 Task: Check the percentage active listings of natural gas utilities in the last 1 year.
Action: Mouse moved to (1004, 226)
Screenshot: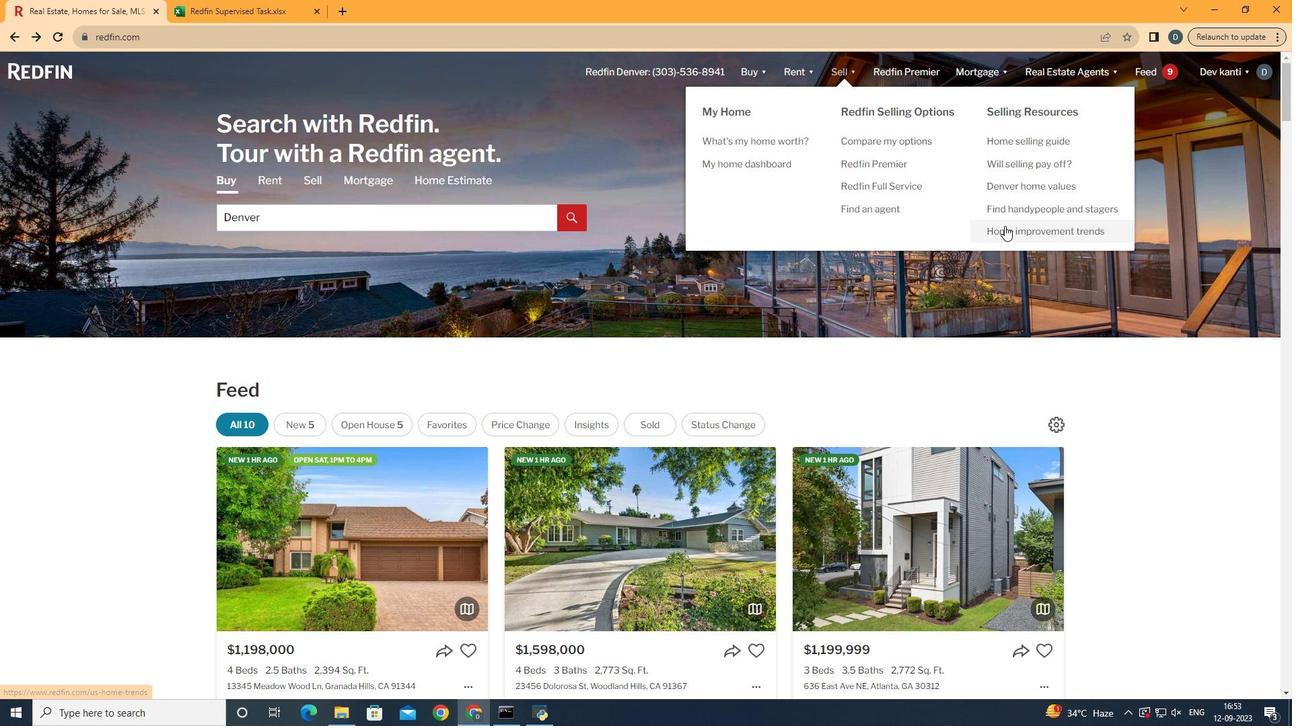 
Action: Mouse pressed left at (1004, 226)
Screenshot: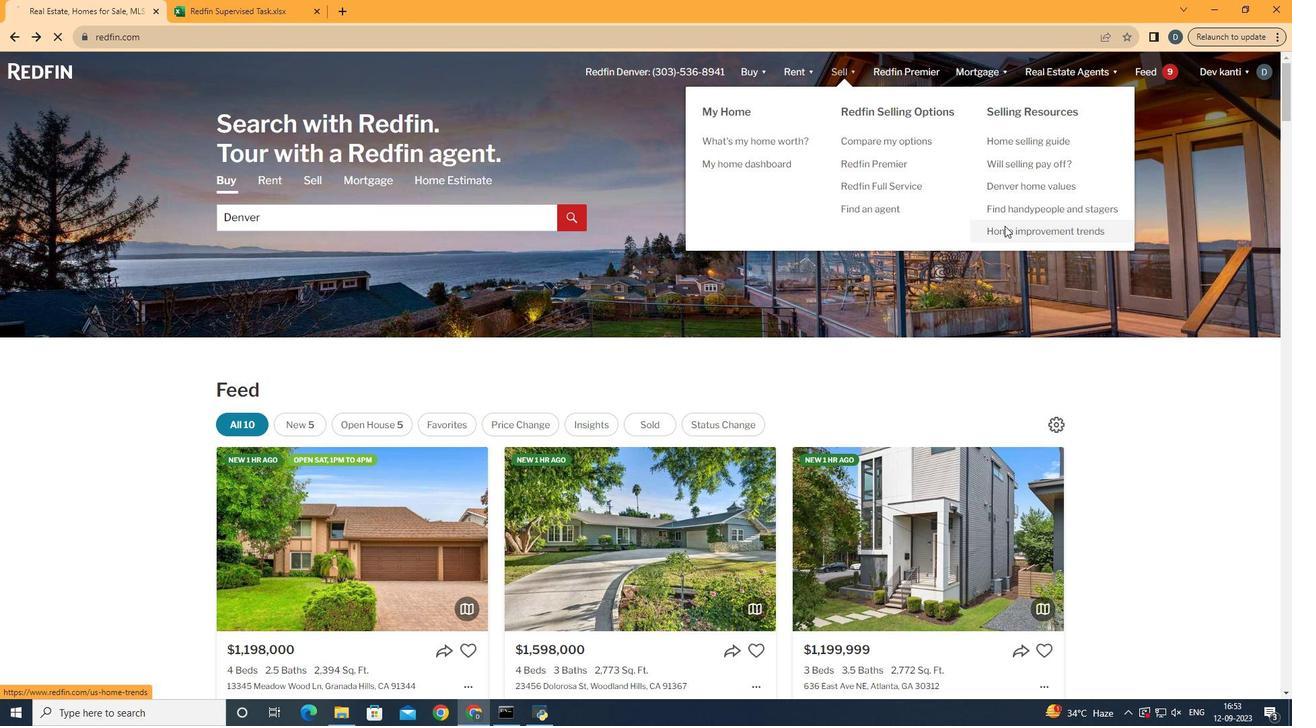 
Action: Mouse moved to (335, 263)
Screenshot: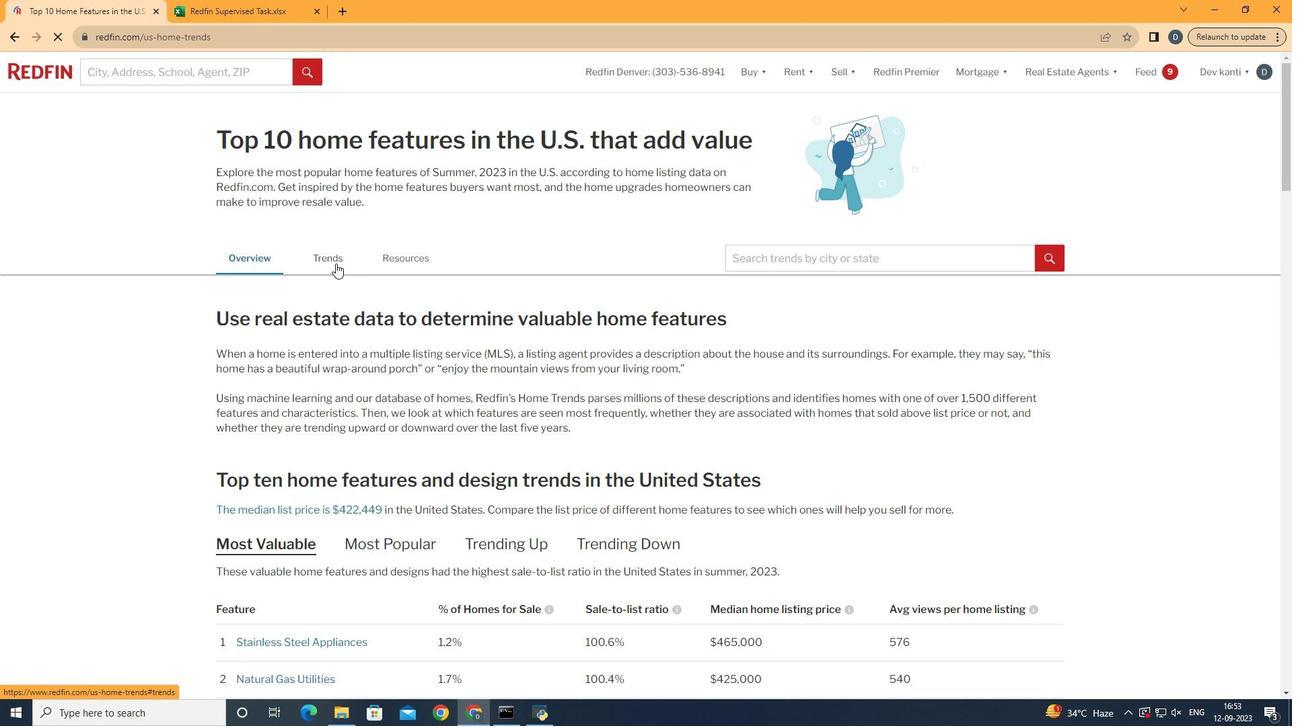 
Action: Mouse pressed left at (335, 263)
Screenshot: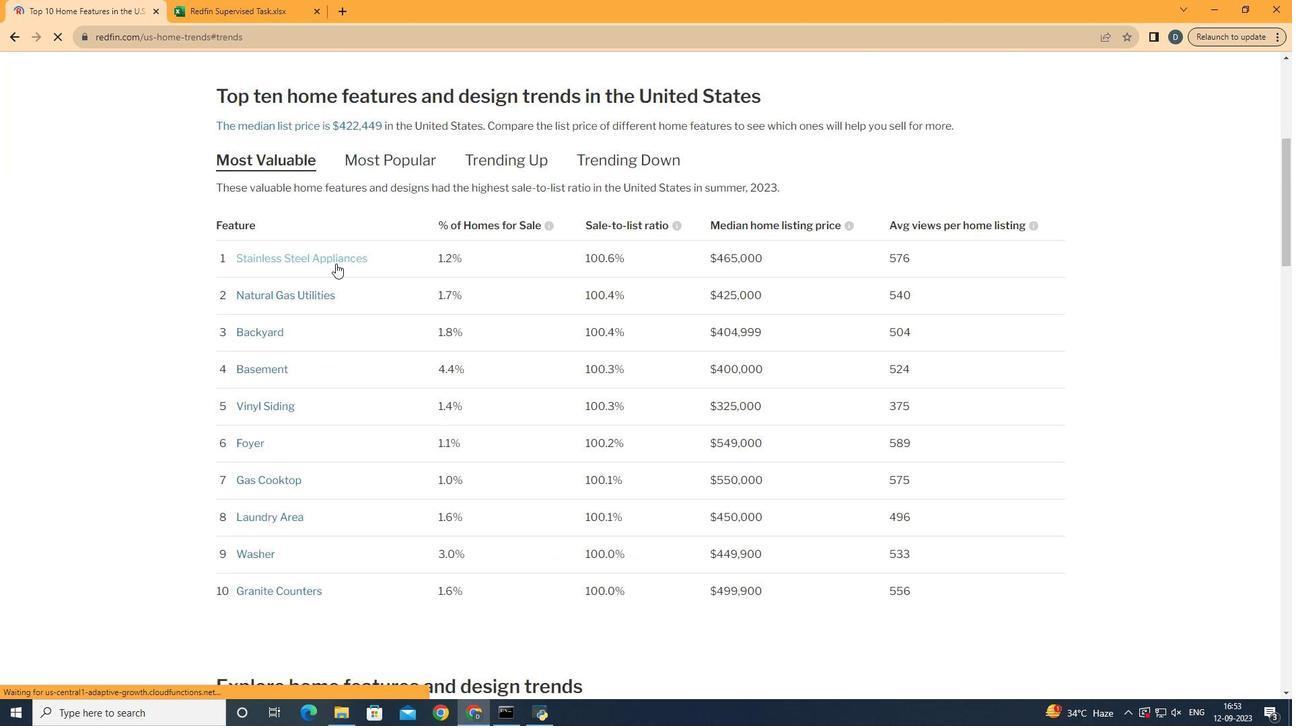 
Action: Mouse moved to (422, 391)
Screenshot: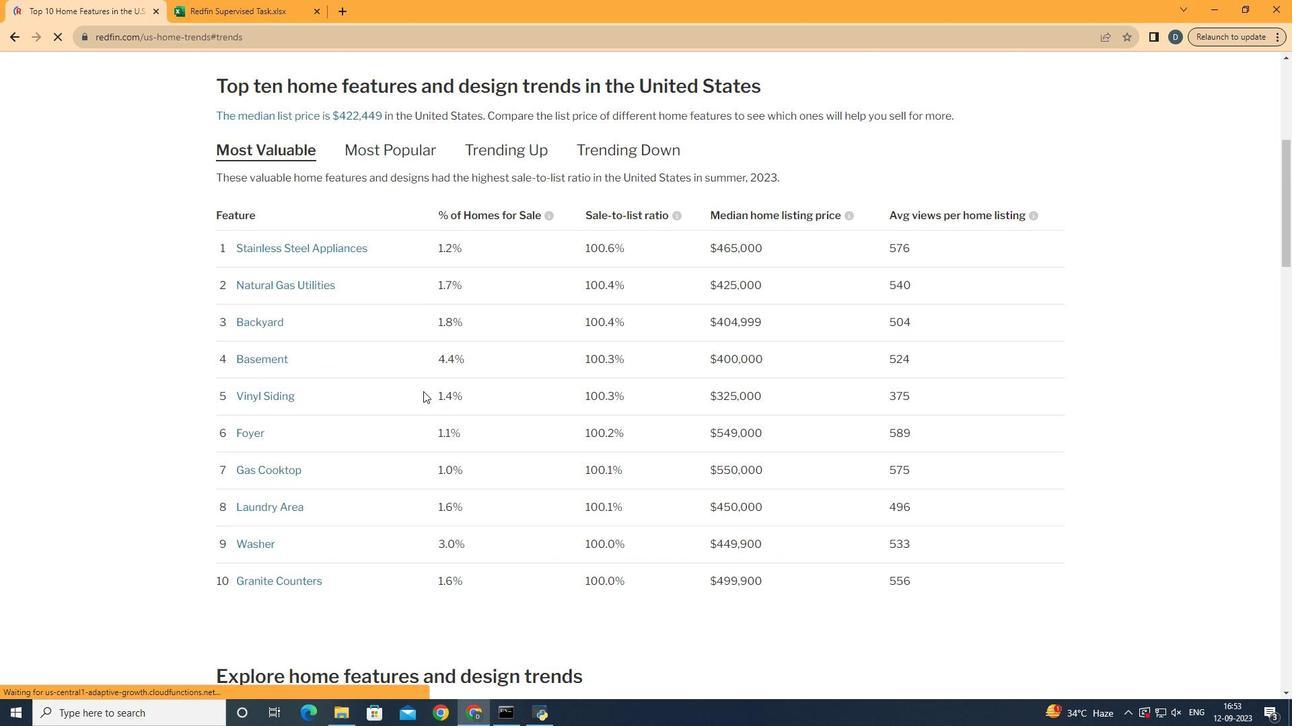 
Action: Mouse scrolled (422, 391) with delta (0, 0)
Screenshot: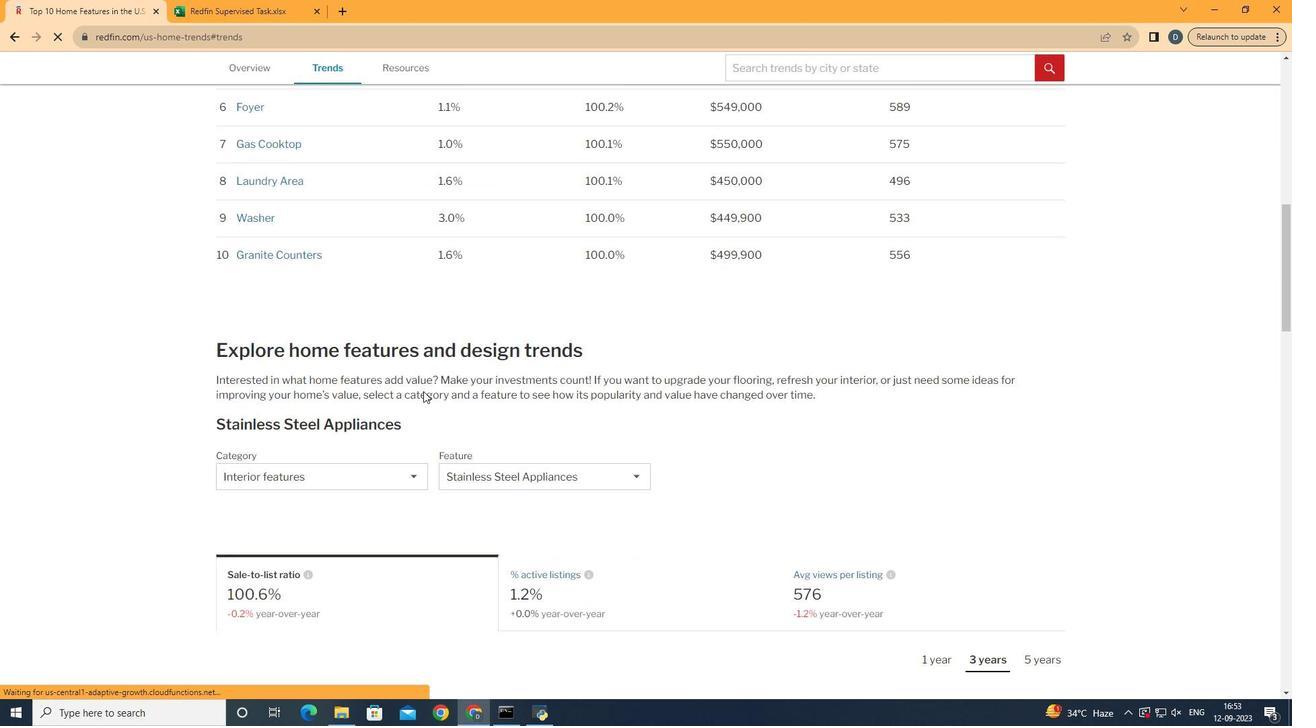 
Action: Mouse scrolled (422, 391) with delta (0, 0)
Screenshot: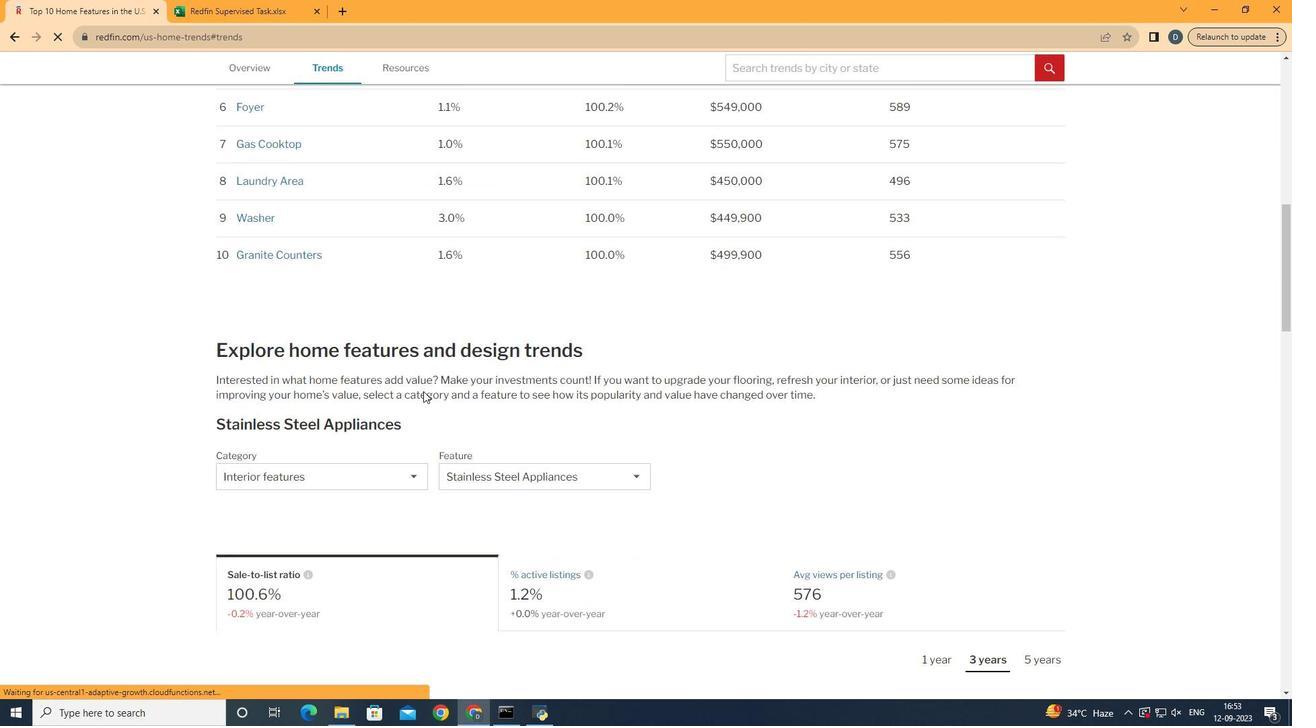 
Action: Mouse scrolled (422, 391) with delta (0, 0)
Screenshot: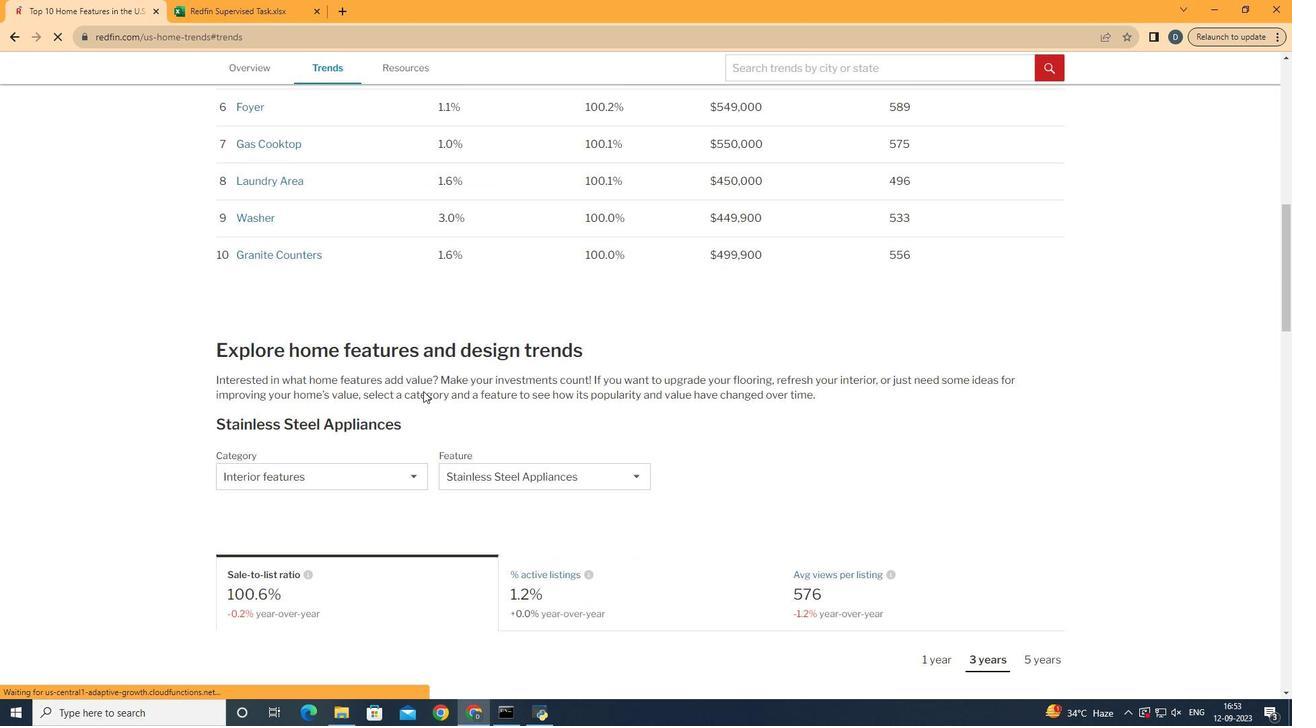 
Action: Mouse scrolled (422, 391) with delta (0, 0)
Screenshot: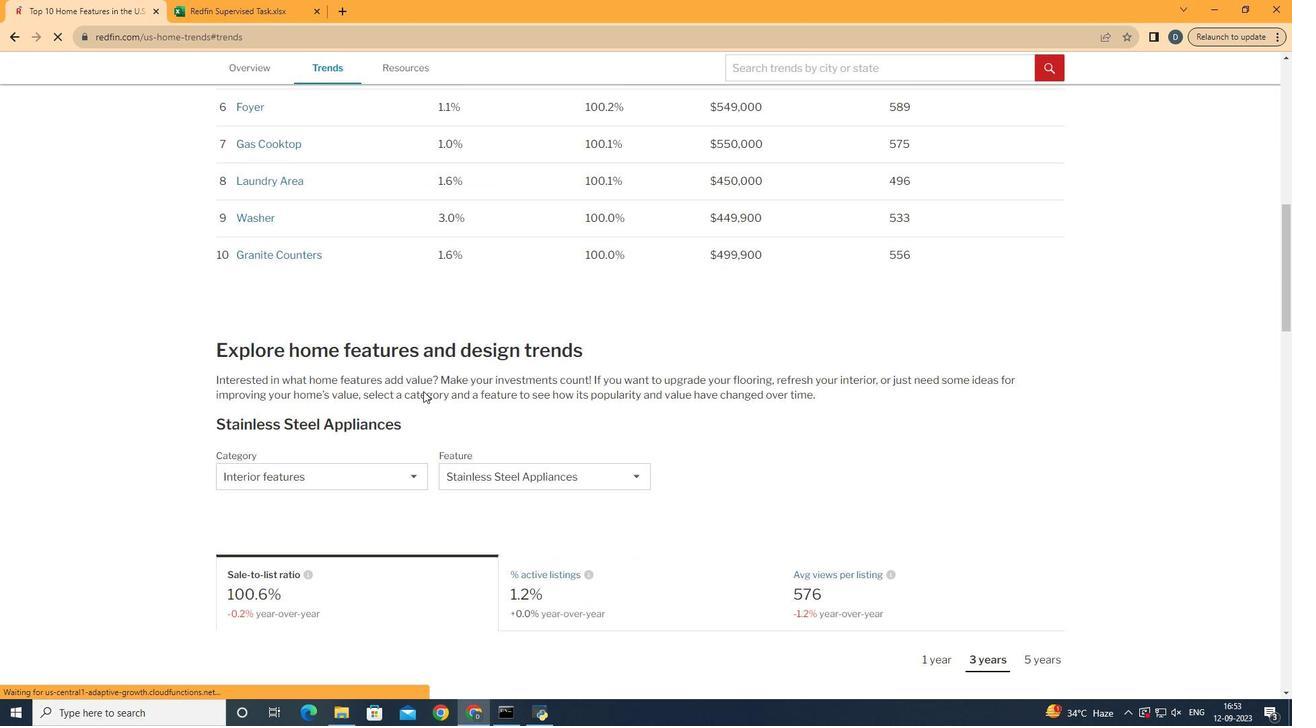 
Action: Mouse scrolled (422, 391) with delta (0, 0)
Screenshot: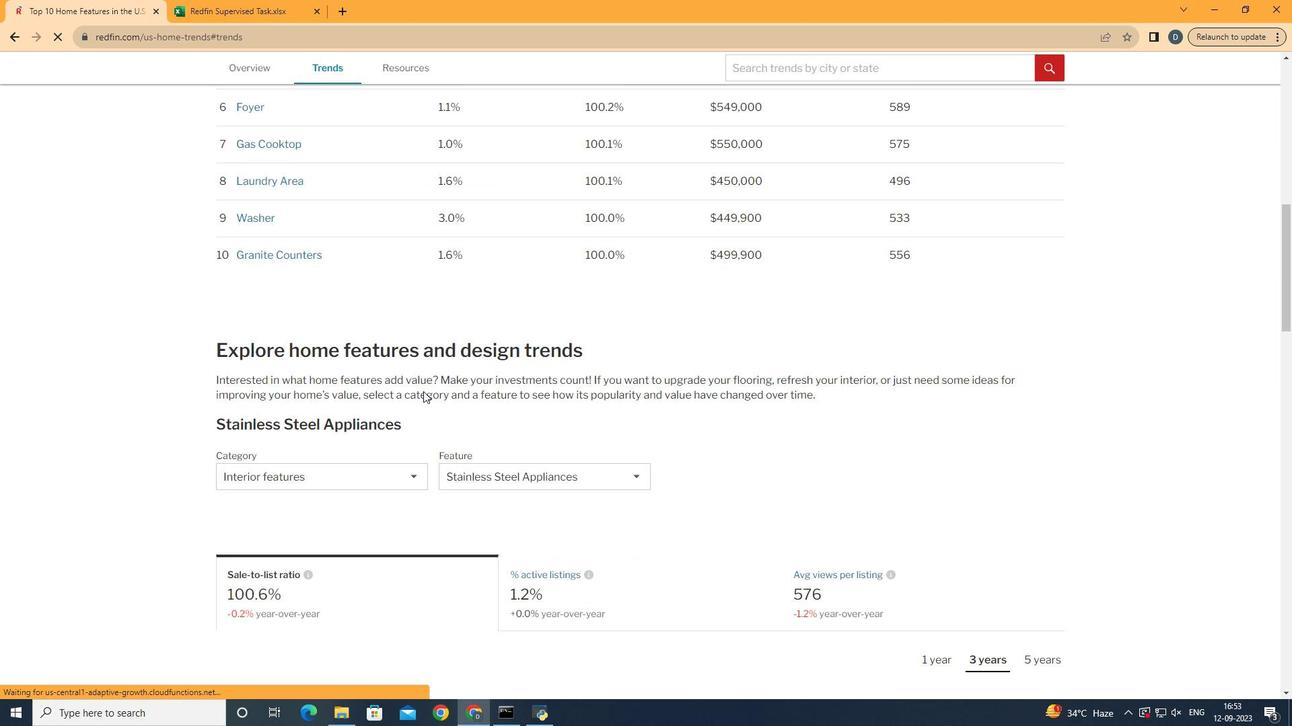 
Action: Mouse moved to (423, 391)
Screenshot: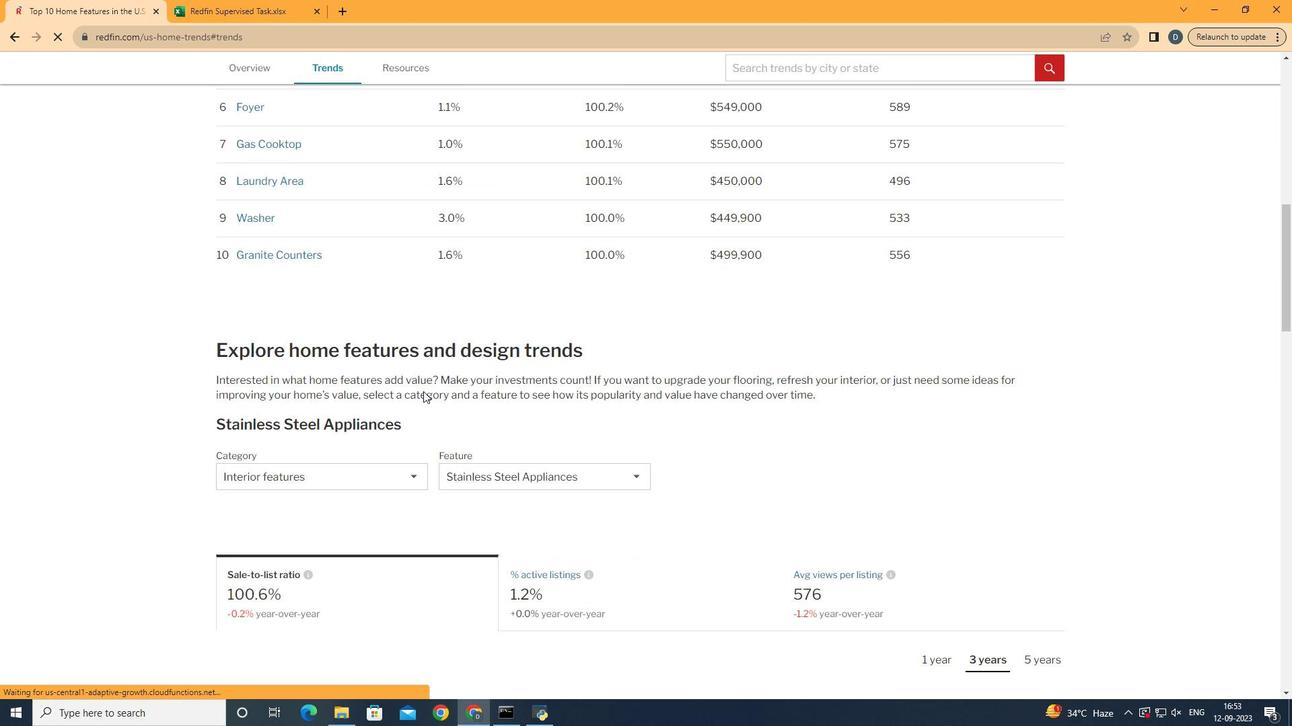 
Action: Mouse scrolled (423, 391) with delta (0, 0)
Screenshot: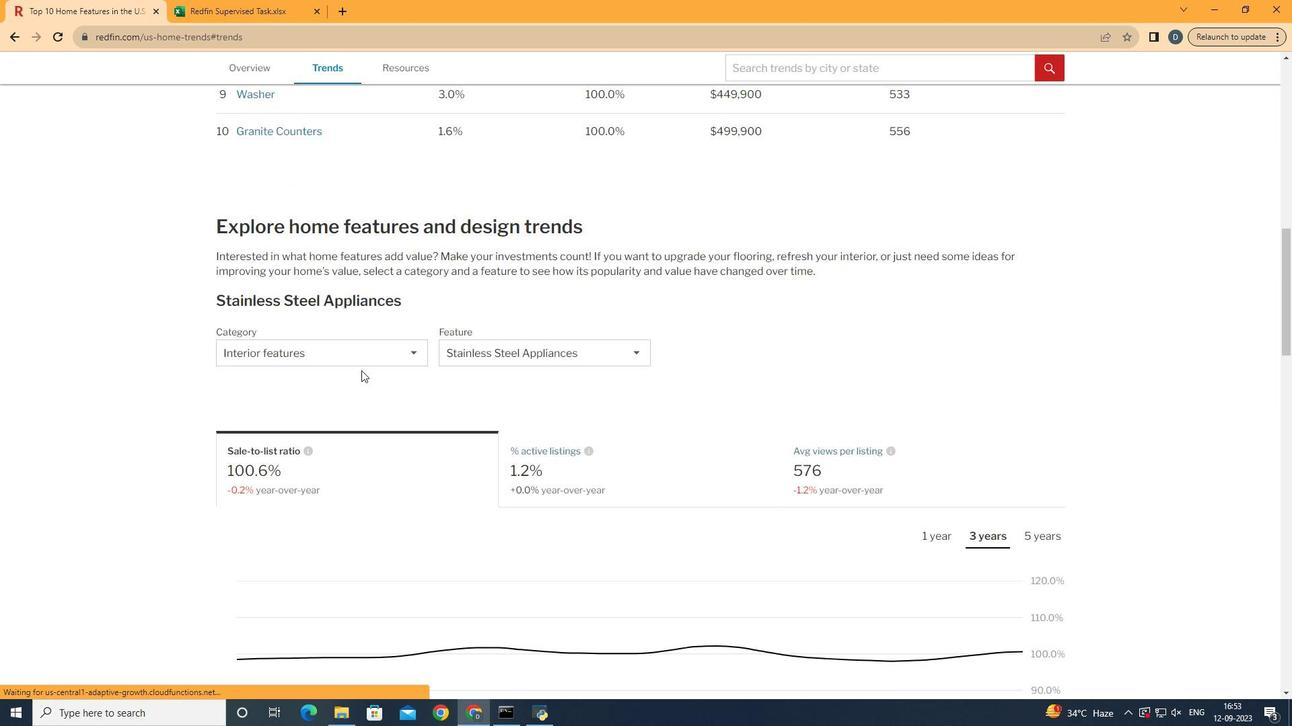 
Action: Mouse scrolled (423, 391) with delta (0, 0)
Screenshot: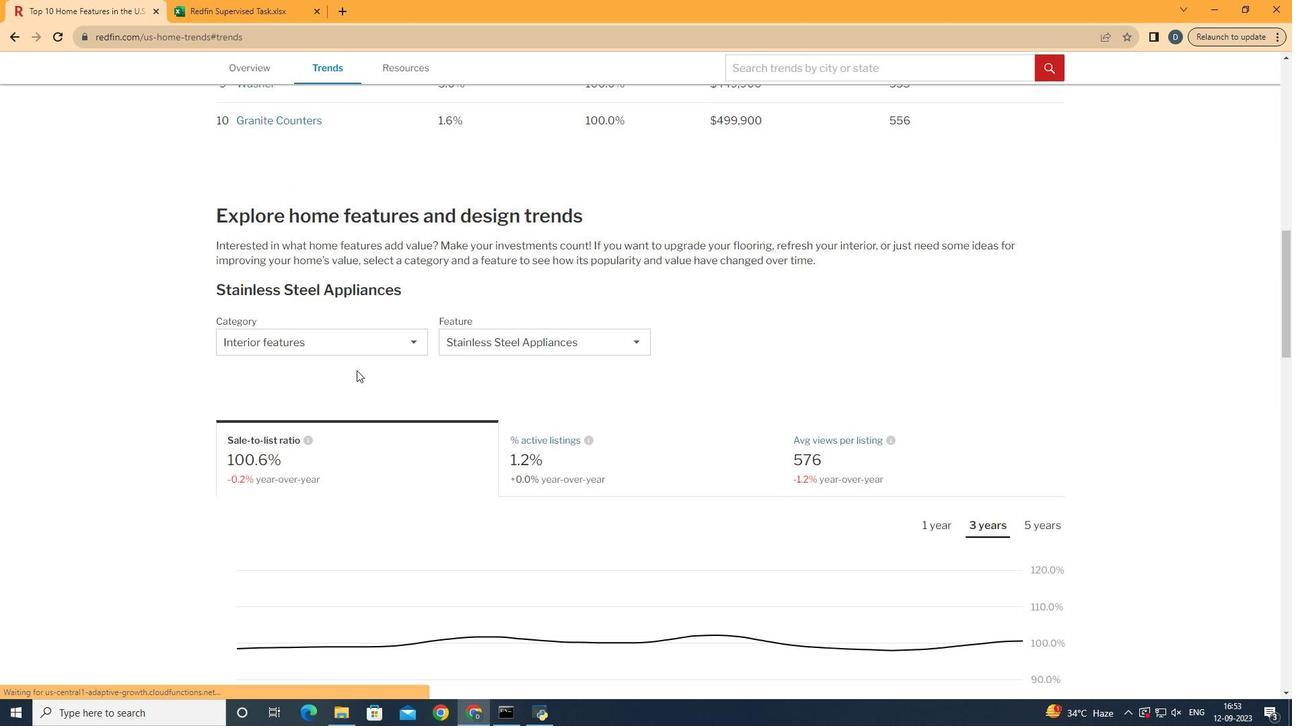 
Action: Mouse moved to (366, 355)
Screenshot: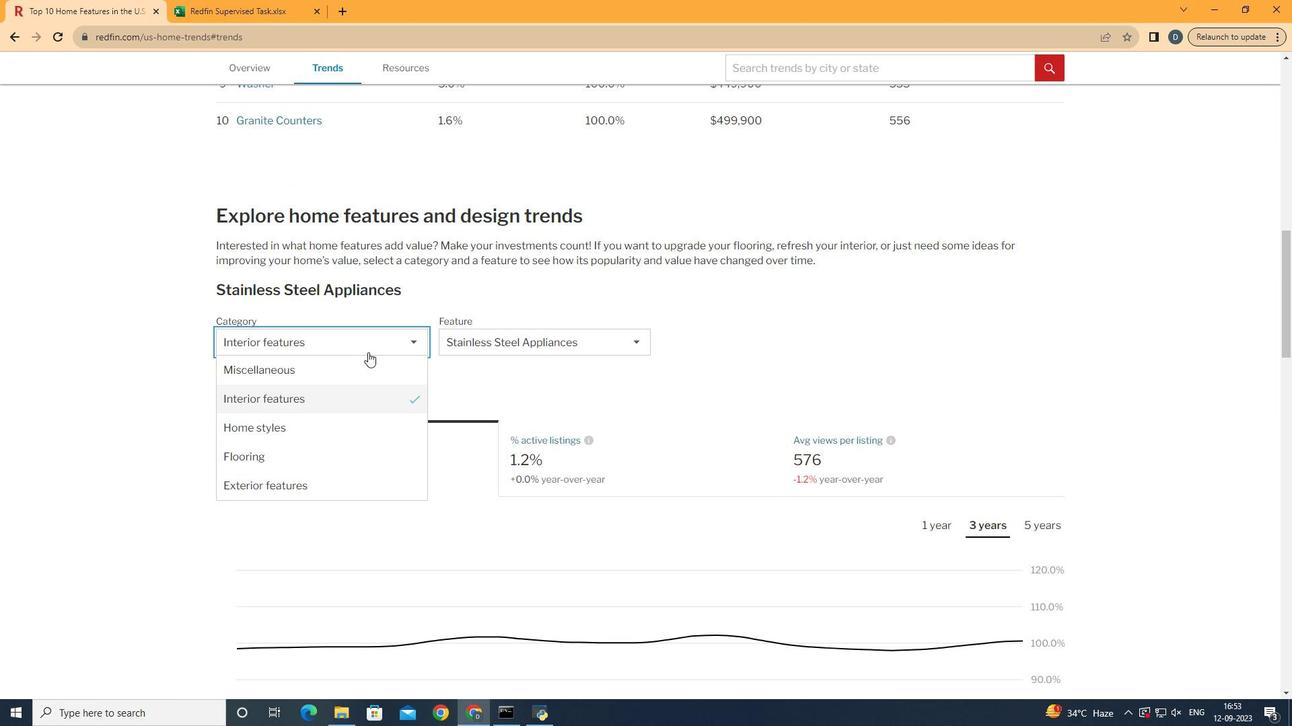 
Action: Mouse pressed left at (366, 355)
Screenshot: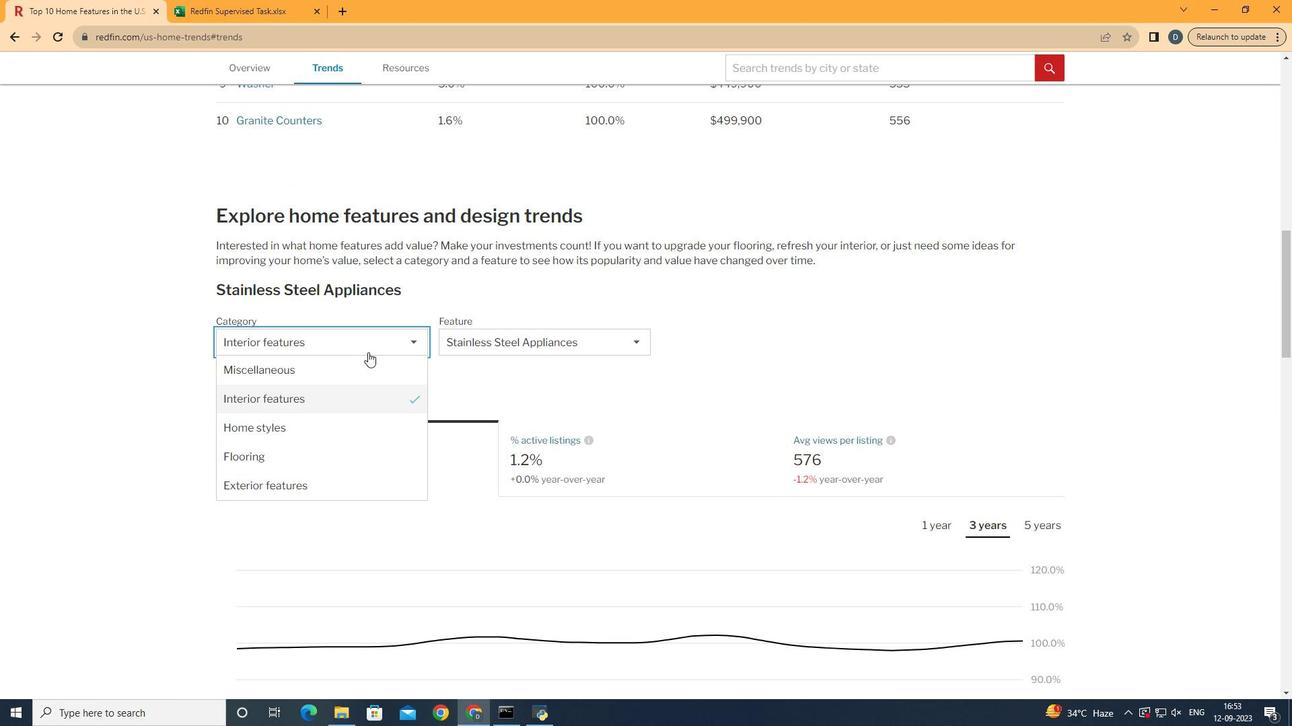 
Action: Mouse moved to (366, 395)
Screenshot: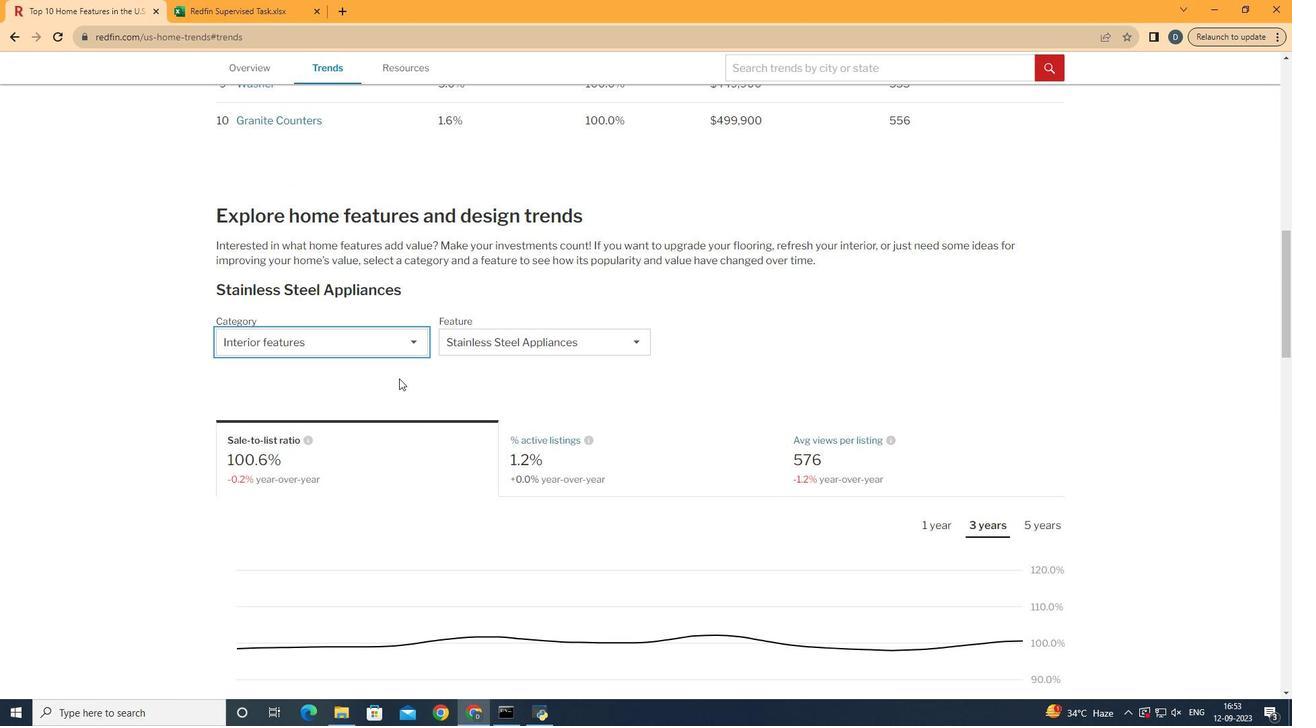 
Action: Mouse pressed left at (366, 395)
Screenshot: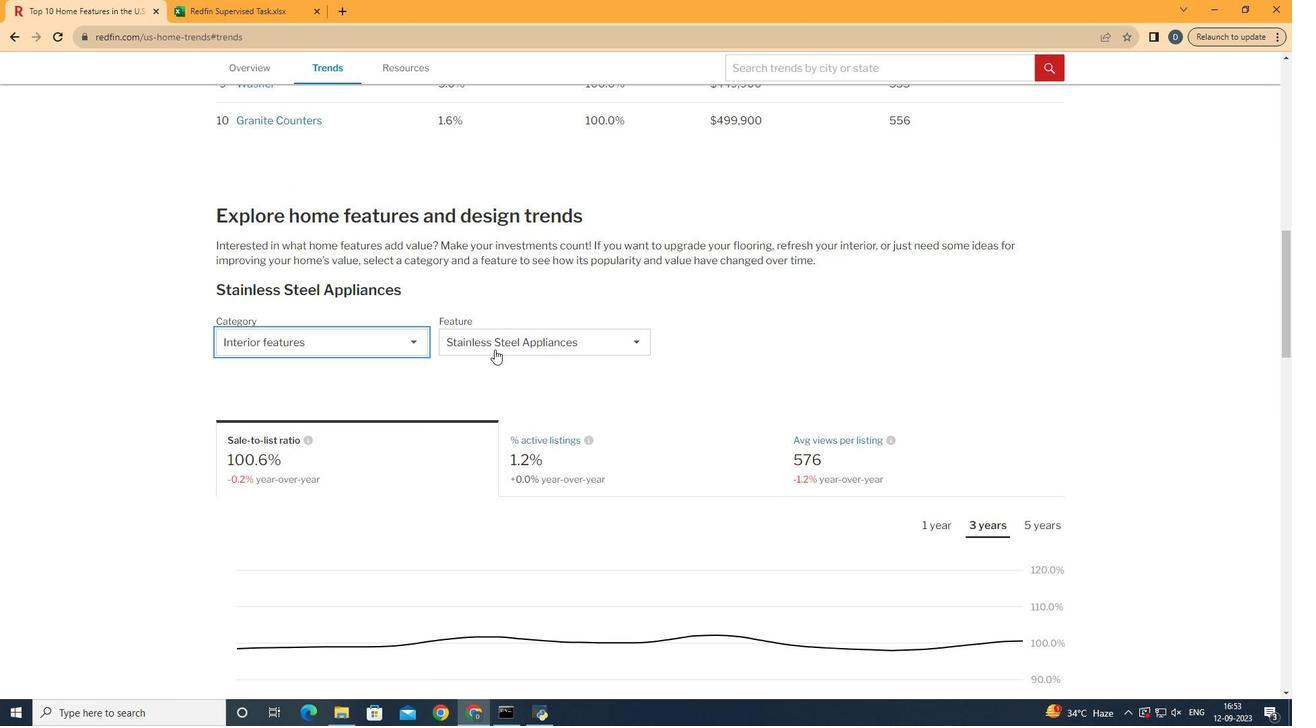 
Action: Mouse moved to (541, 339)
Screenshot: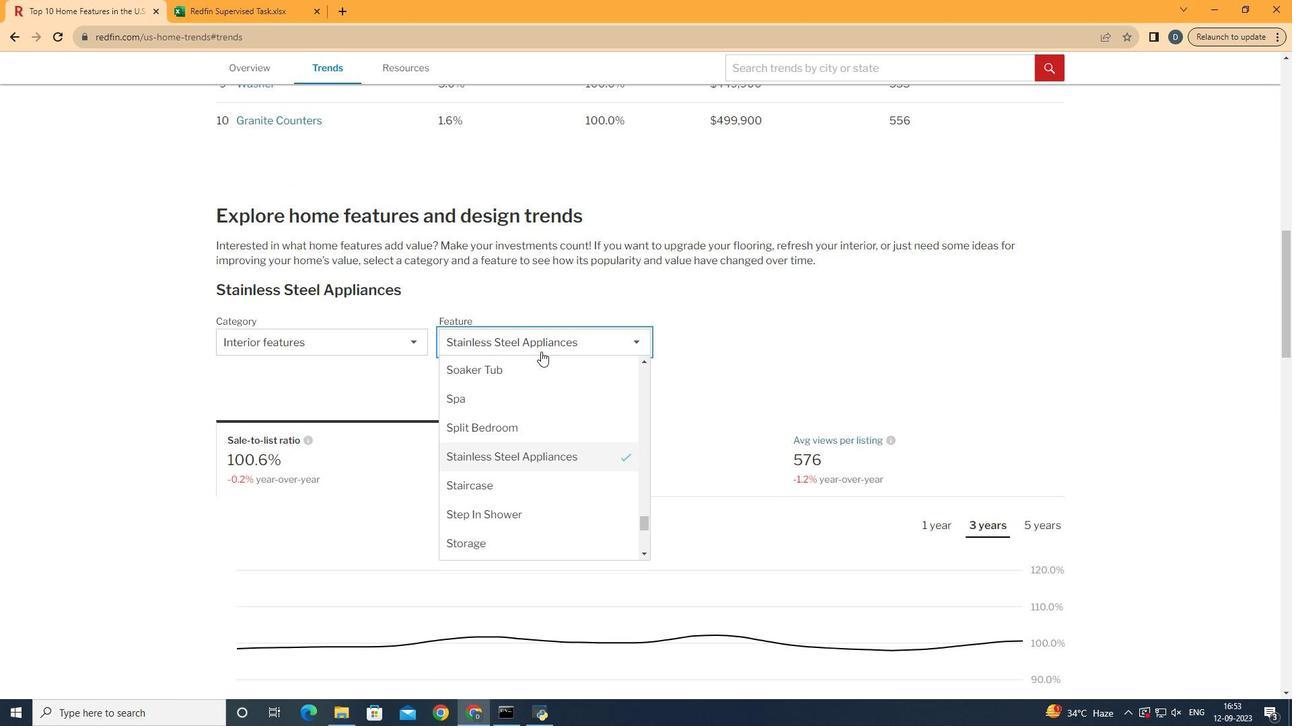 
Action: Mouse pressed left at (541, 339)
Screenshot: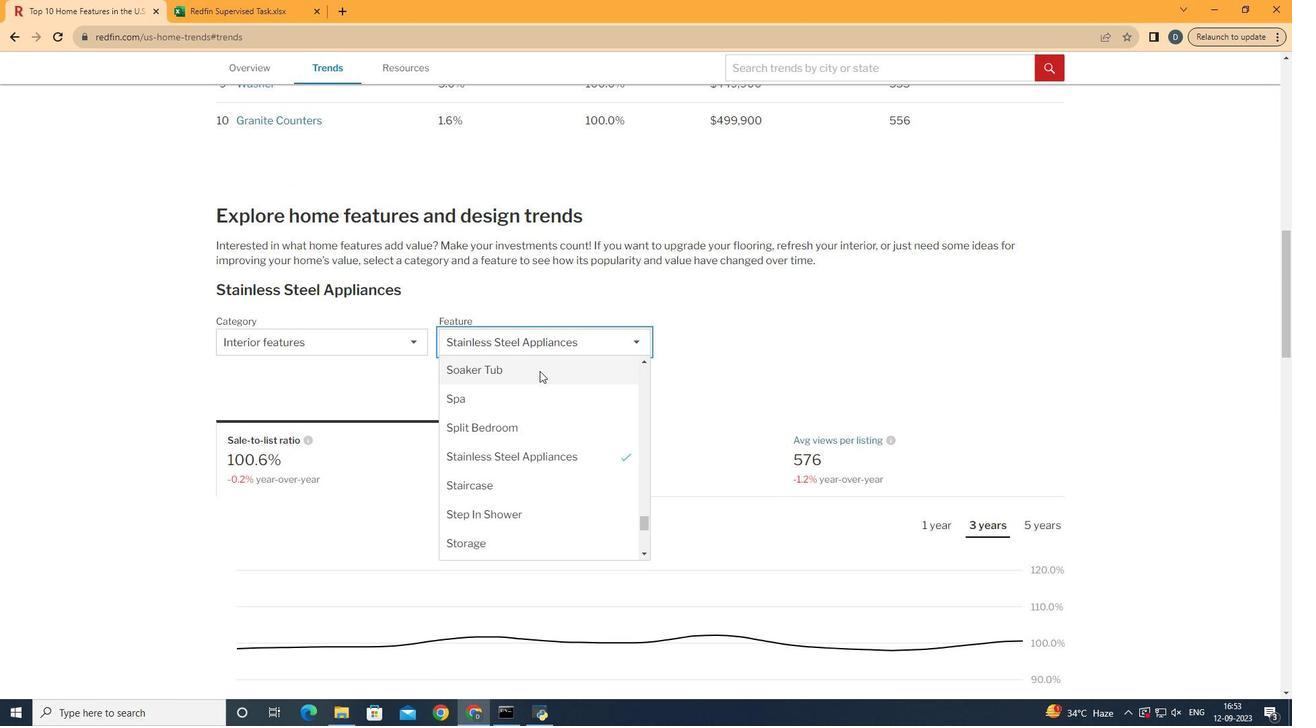 
Action: Mouse moved to (572, 464)
Screenshot: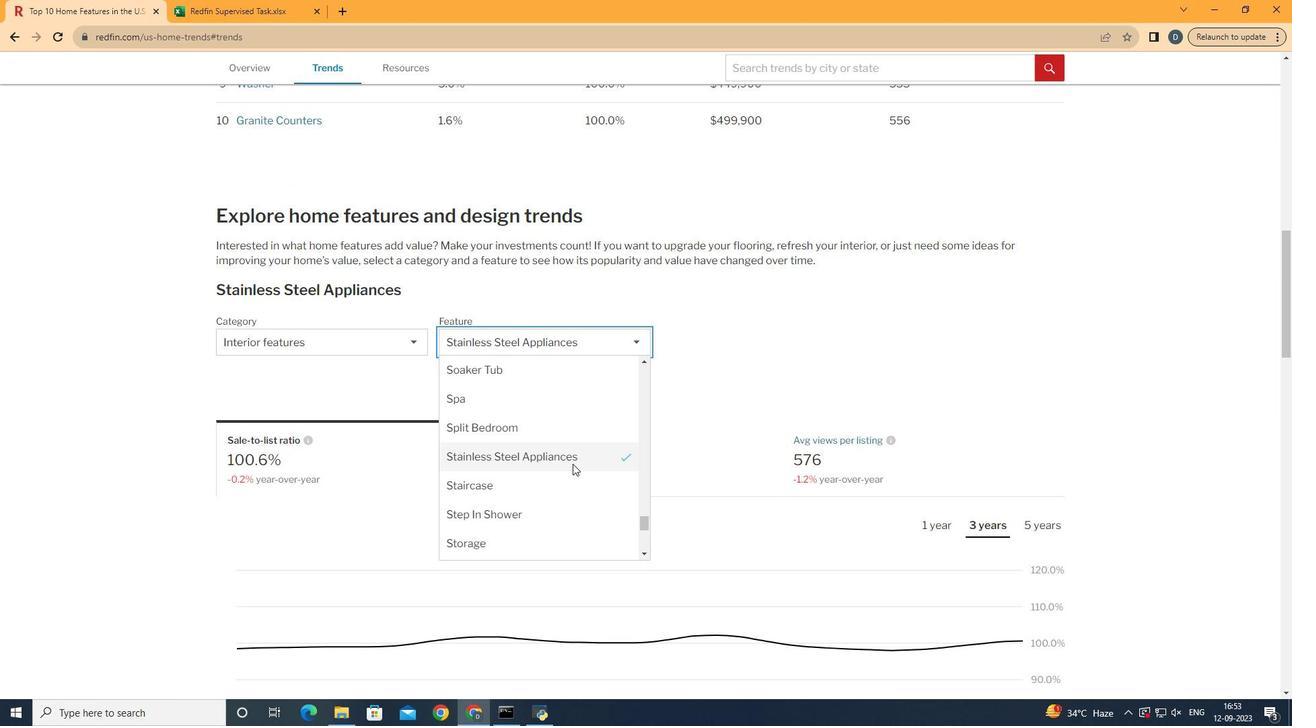 
Action: Mouse scrolled (572, 465) with delta (0, 0)
Screenshot: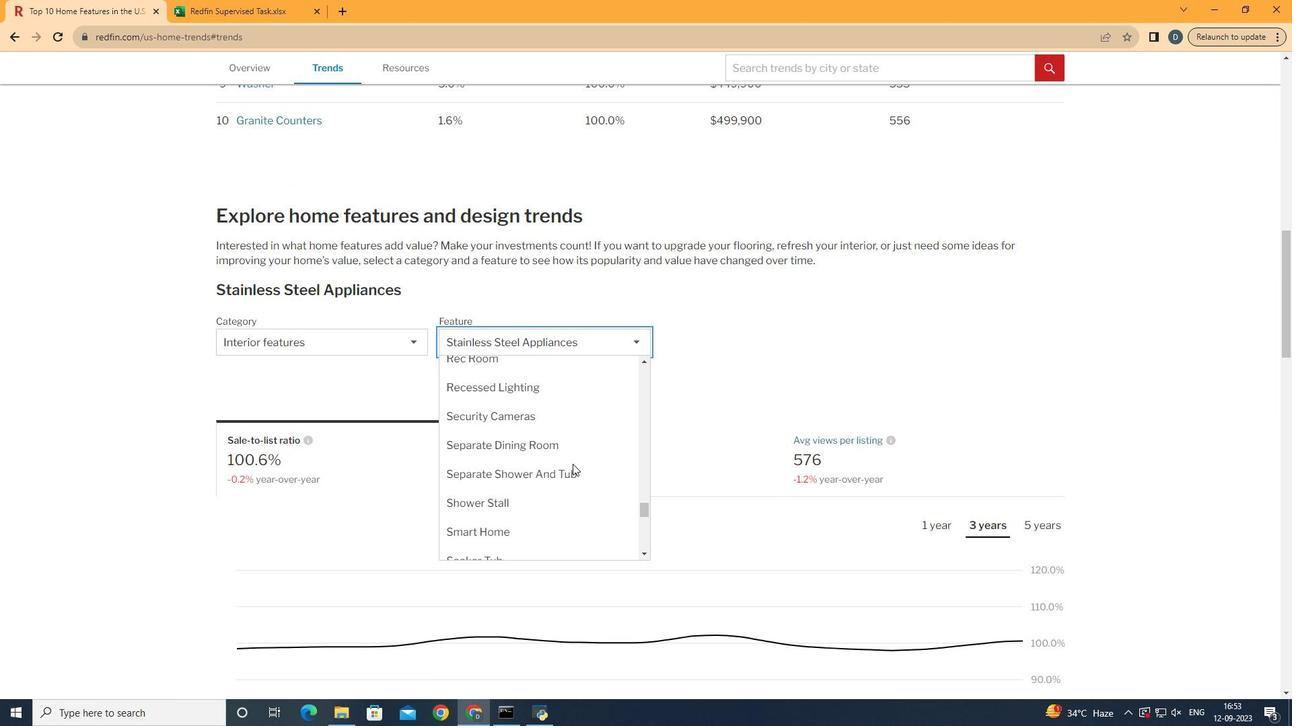 
Action: Mouse scrolled (572, 465) with delta (0, 0)
Screenshot: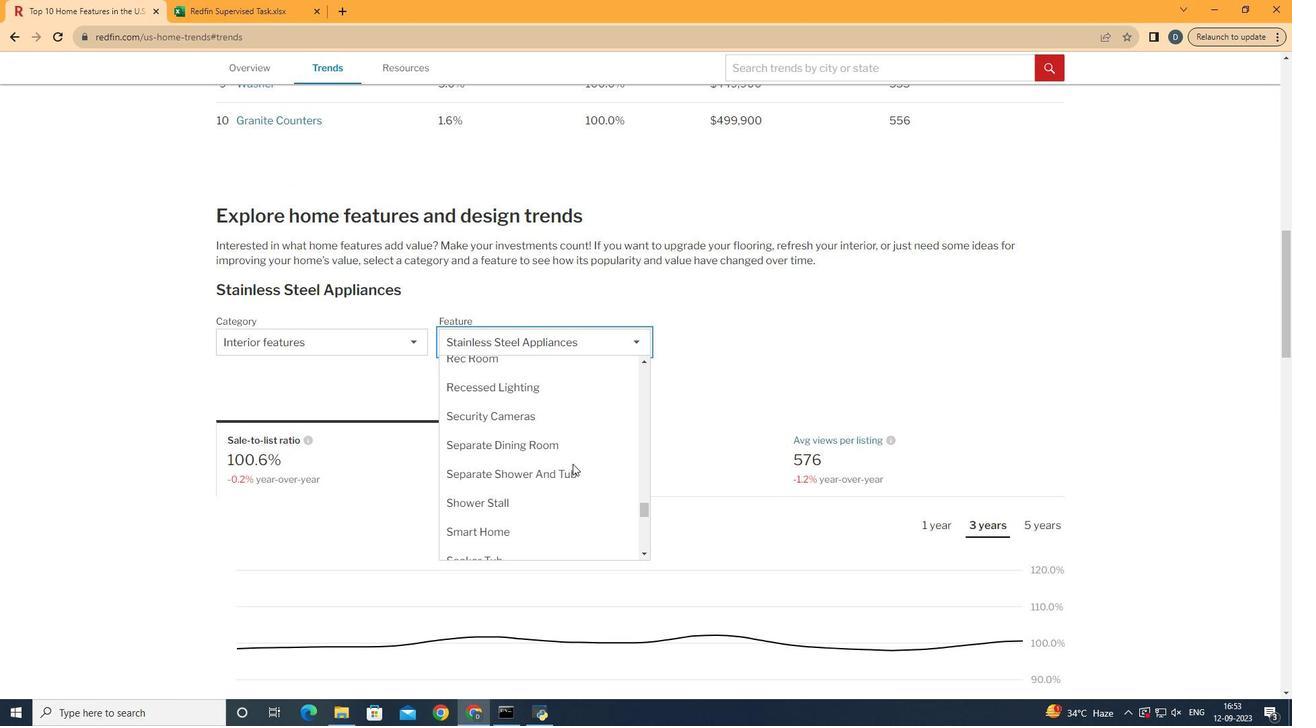 
Action: Mouse scrolled (572, 465) with delta (0, 0)
Screenshot: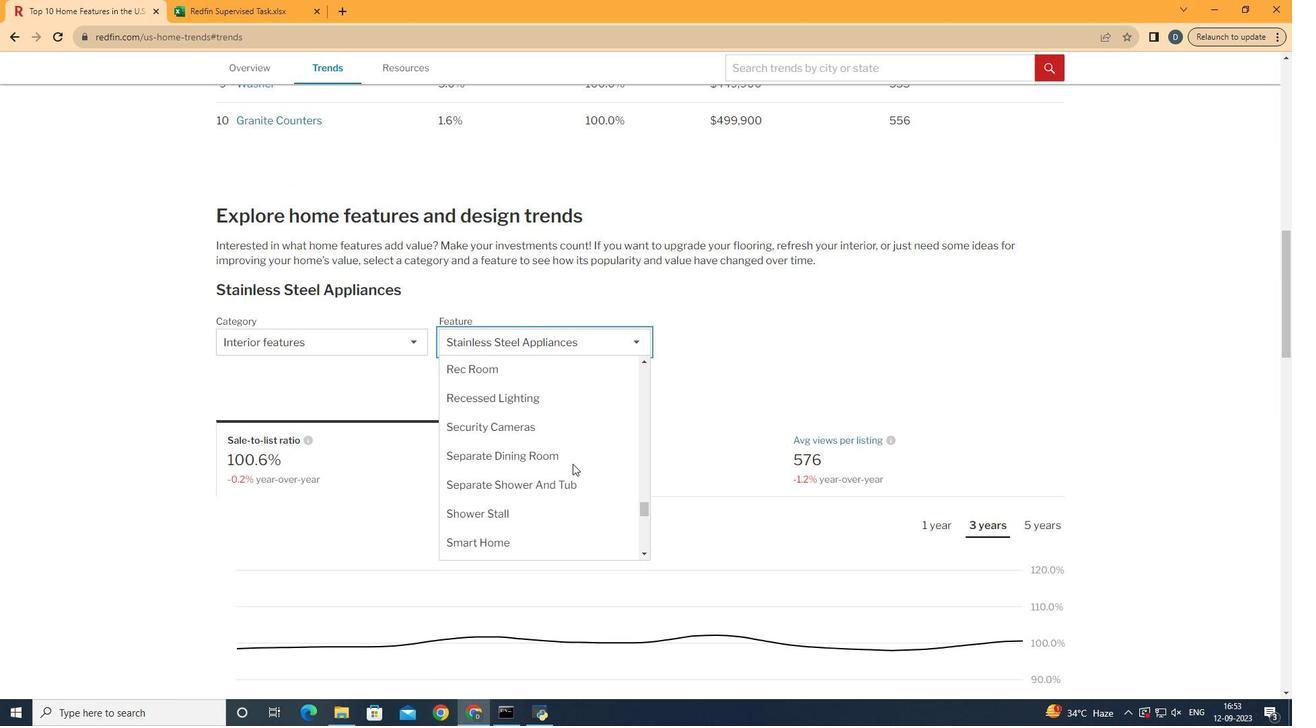 
Action: Mouse scrolled (572, 465) with delta (0, 0)
Screenshot: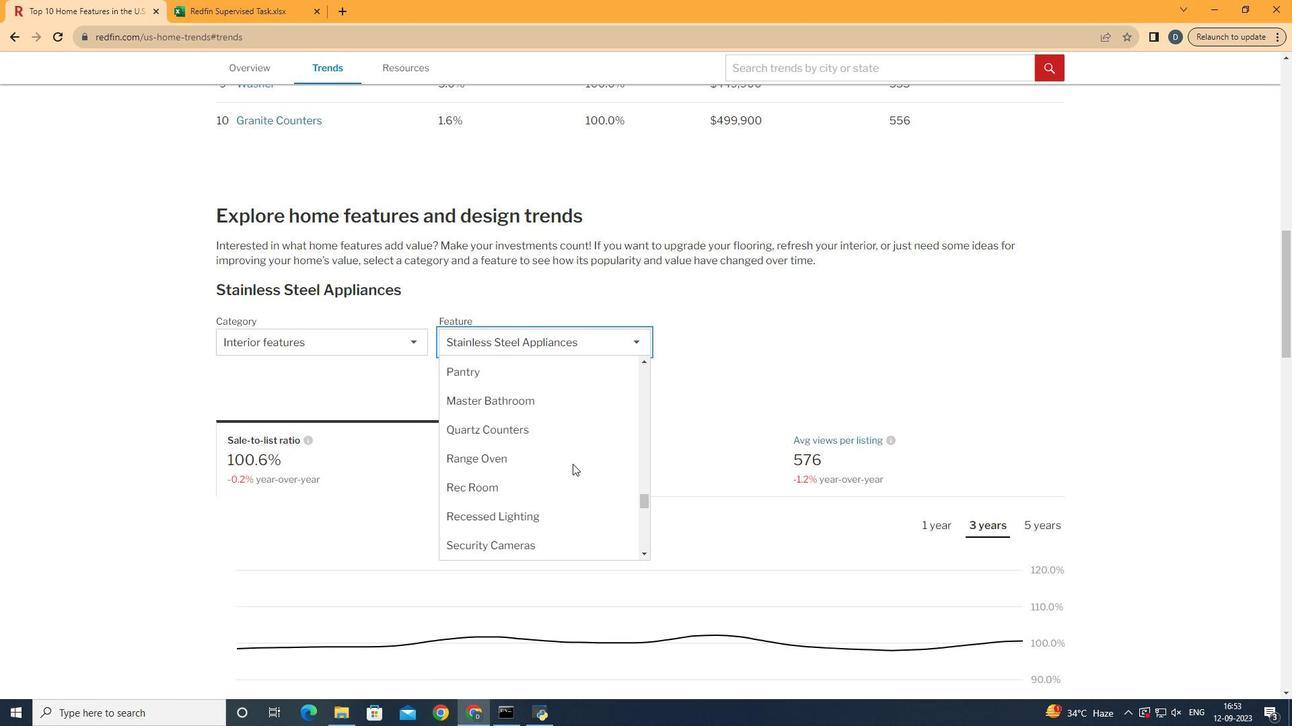 
Action: Mouse scrolled (572, 465) with delta (0, 0)
Screenshot: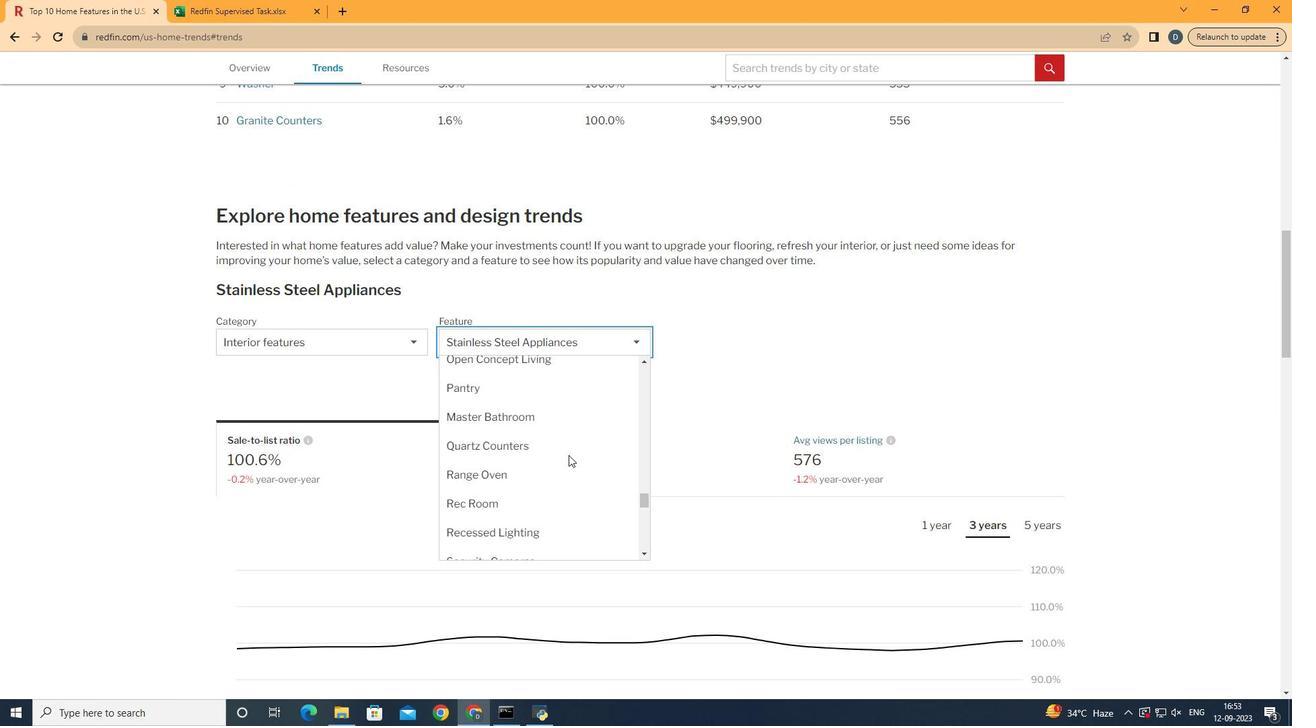 
Action: Mouse moved to (560, 427)
Screenshot: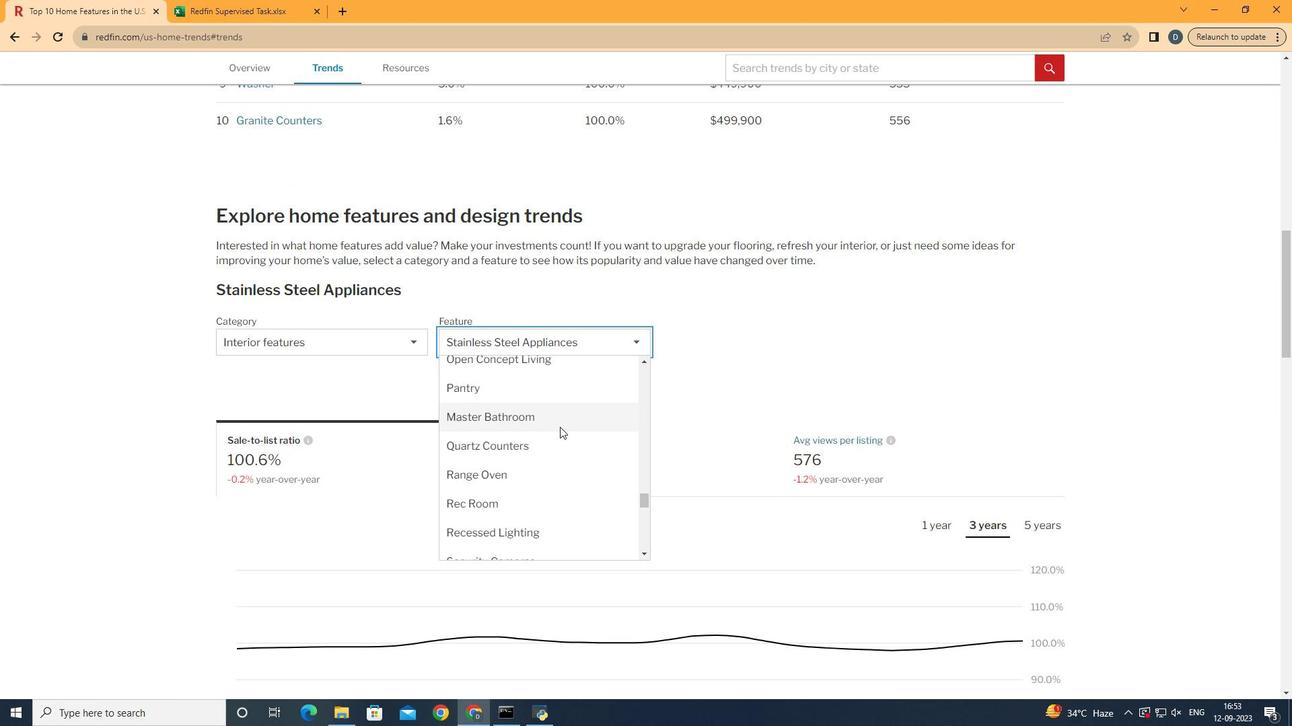 
Action: Mouse scrolled (560, 428) with delta (0, 0)
Screenshot: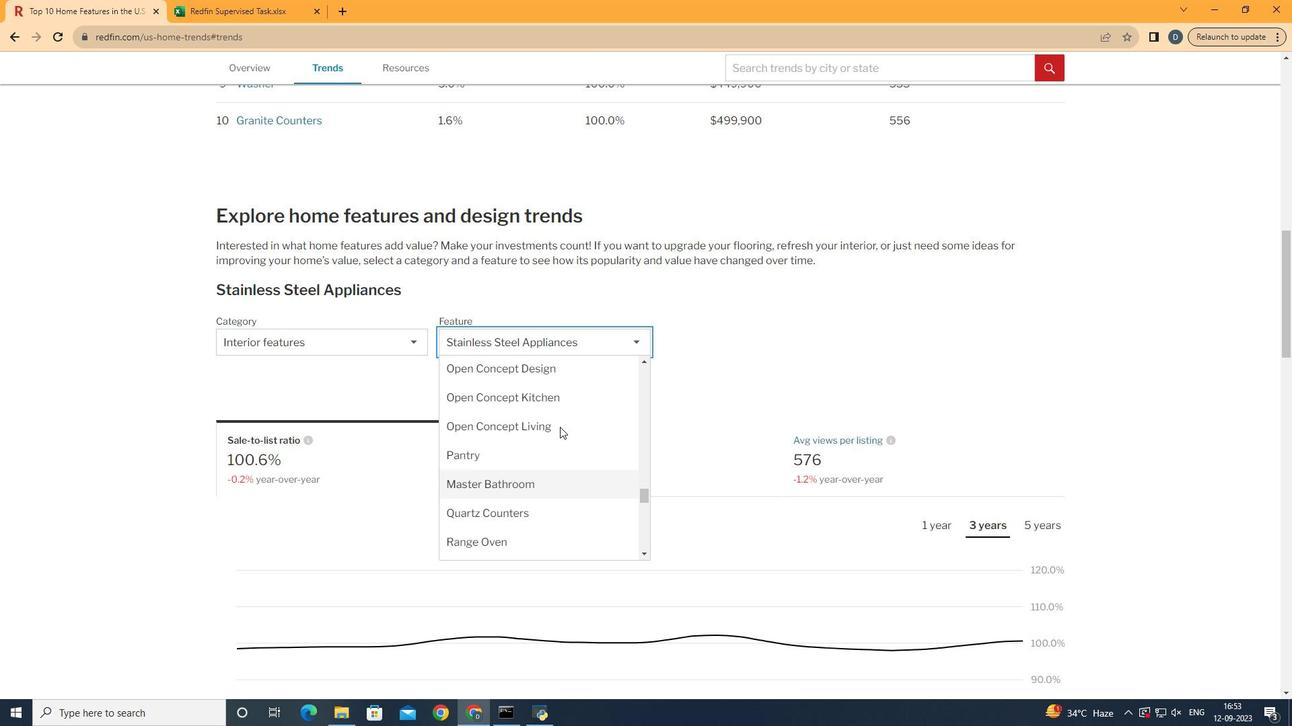 
Action: Mouse moved to (573, 449)
Screenshot: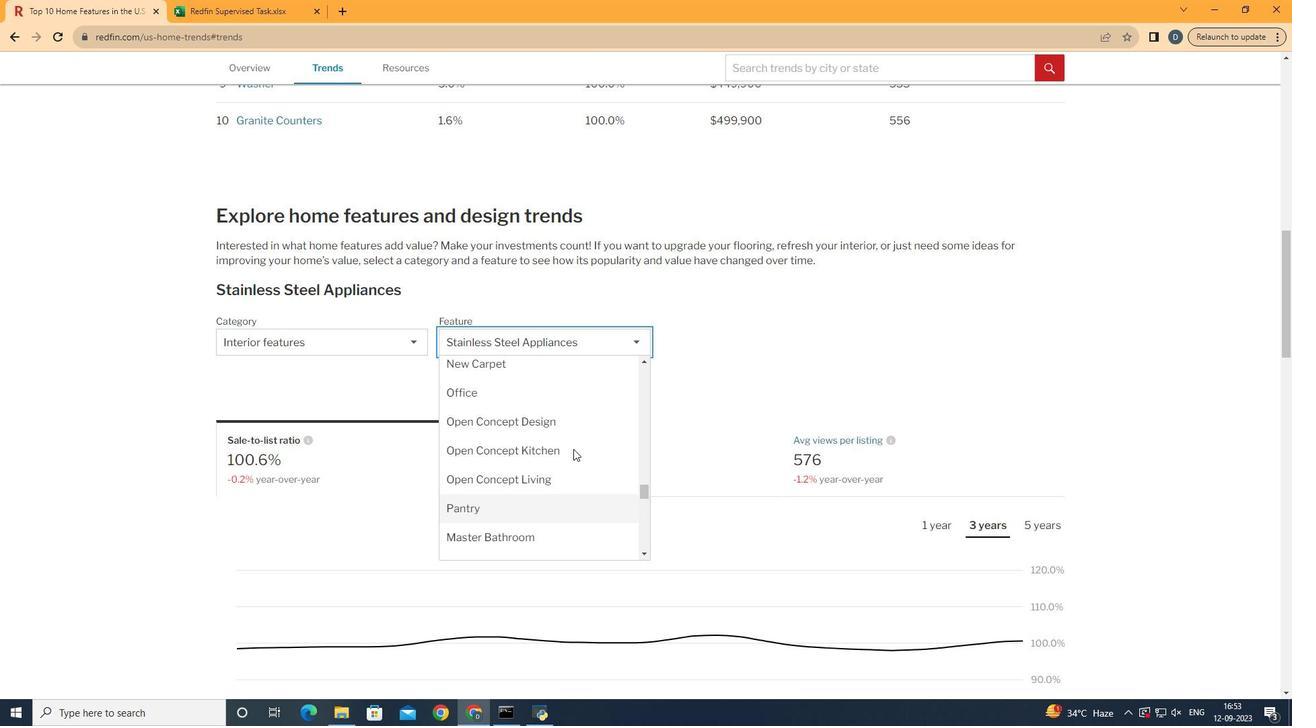 
Action: Mouse scrolled (573, 450) with delta (0, 0)
Screenshot: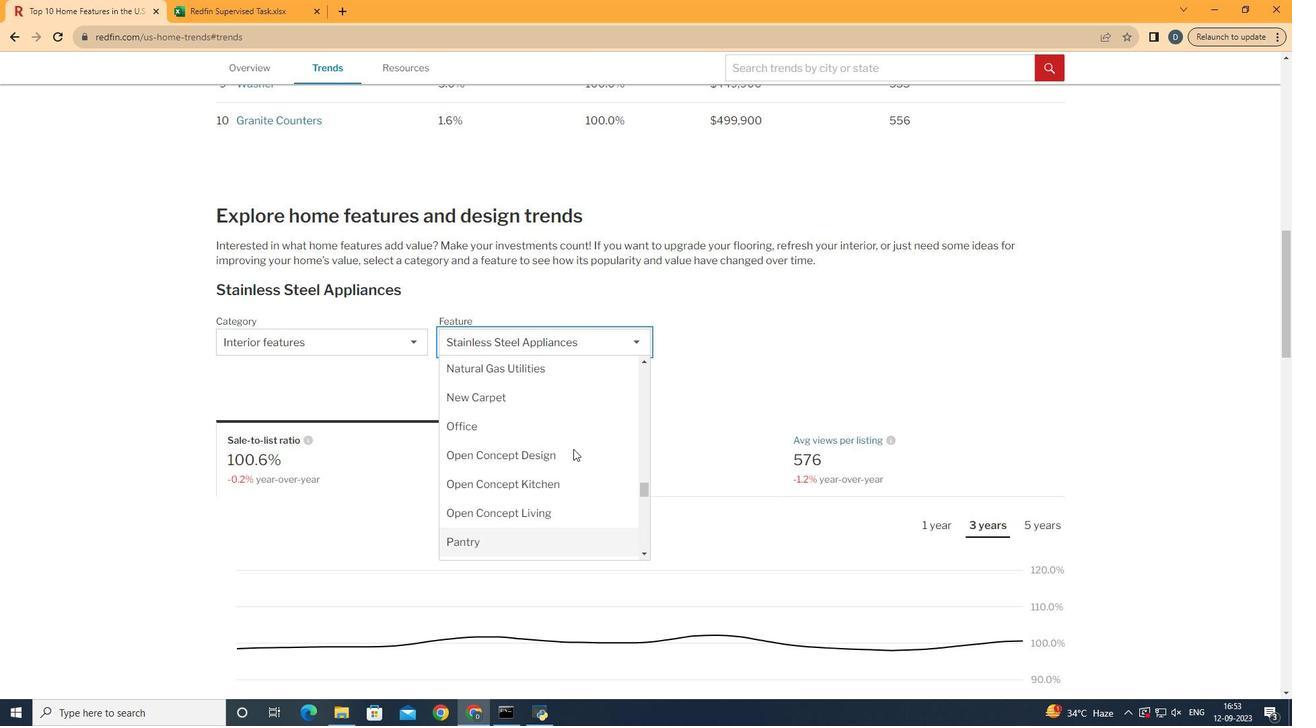 
Action: Mouse scrolled (573, 450) with delta (0, 0)
Screenshot: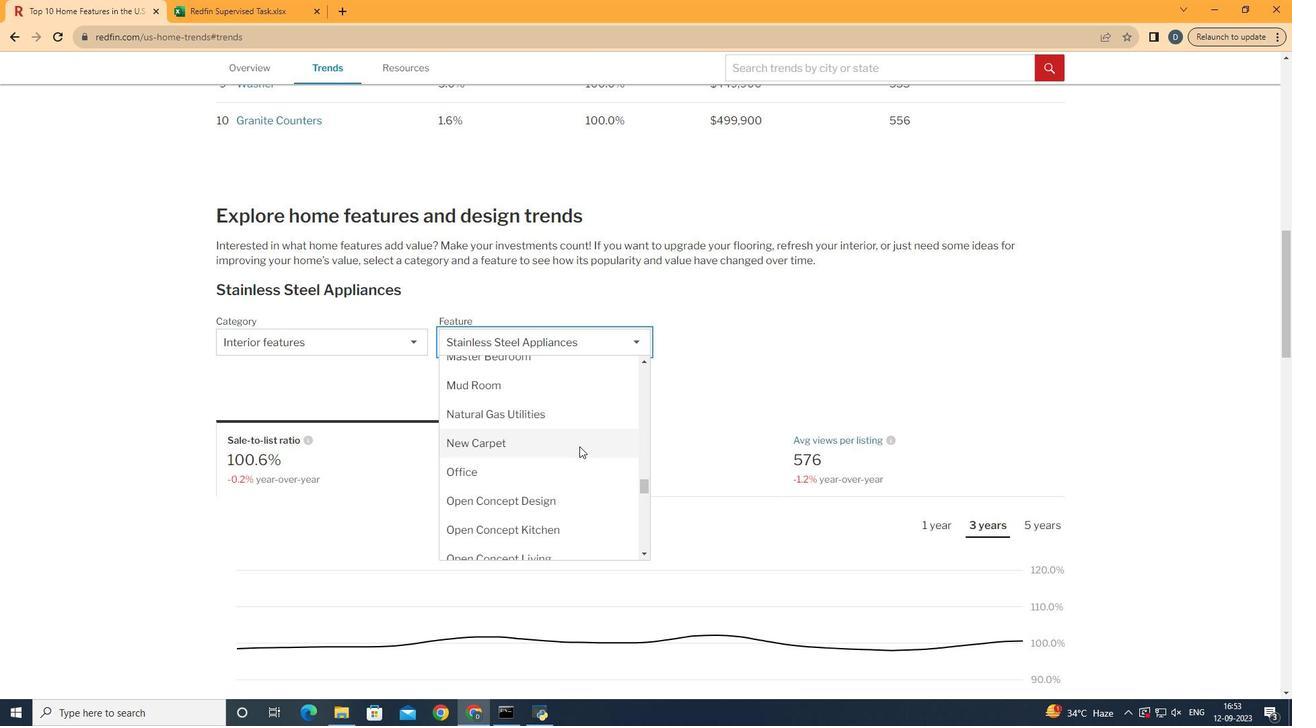 
Action: Mouse moved to (580, 424)
Screenshot: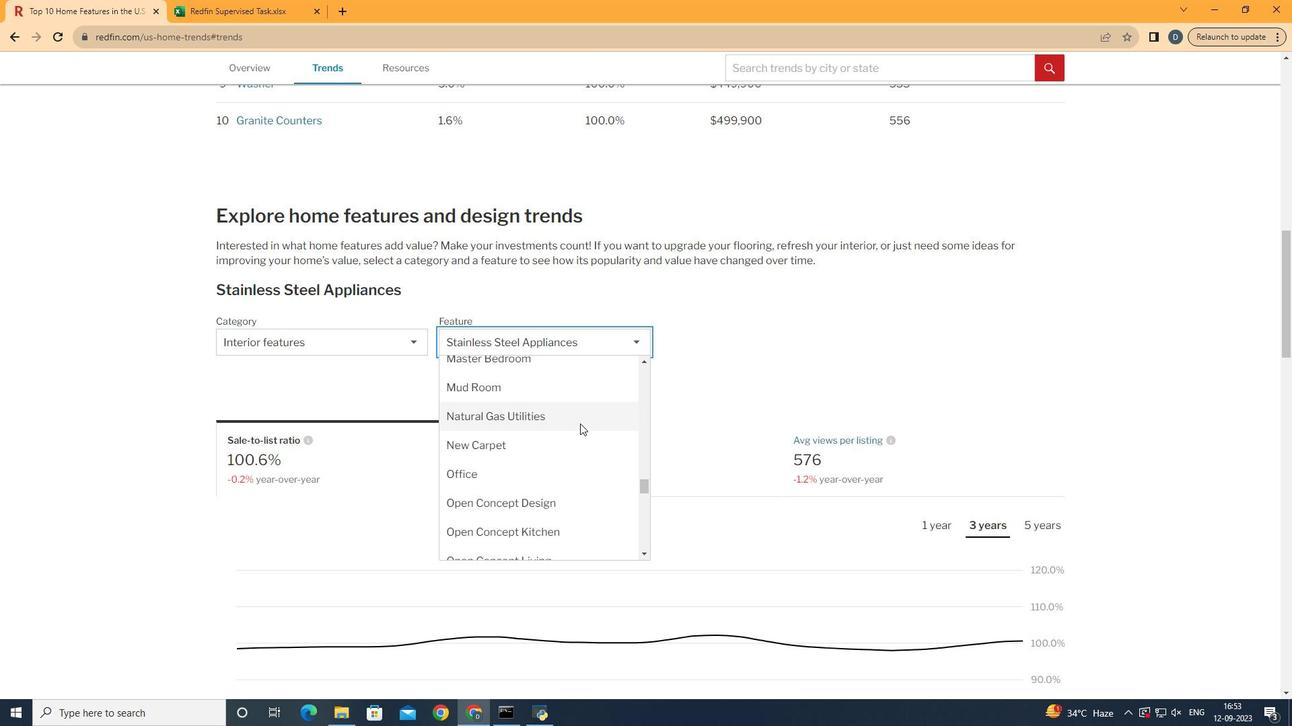 
Action: Mouse pressed left at (580, 424)
Screenshot: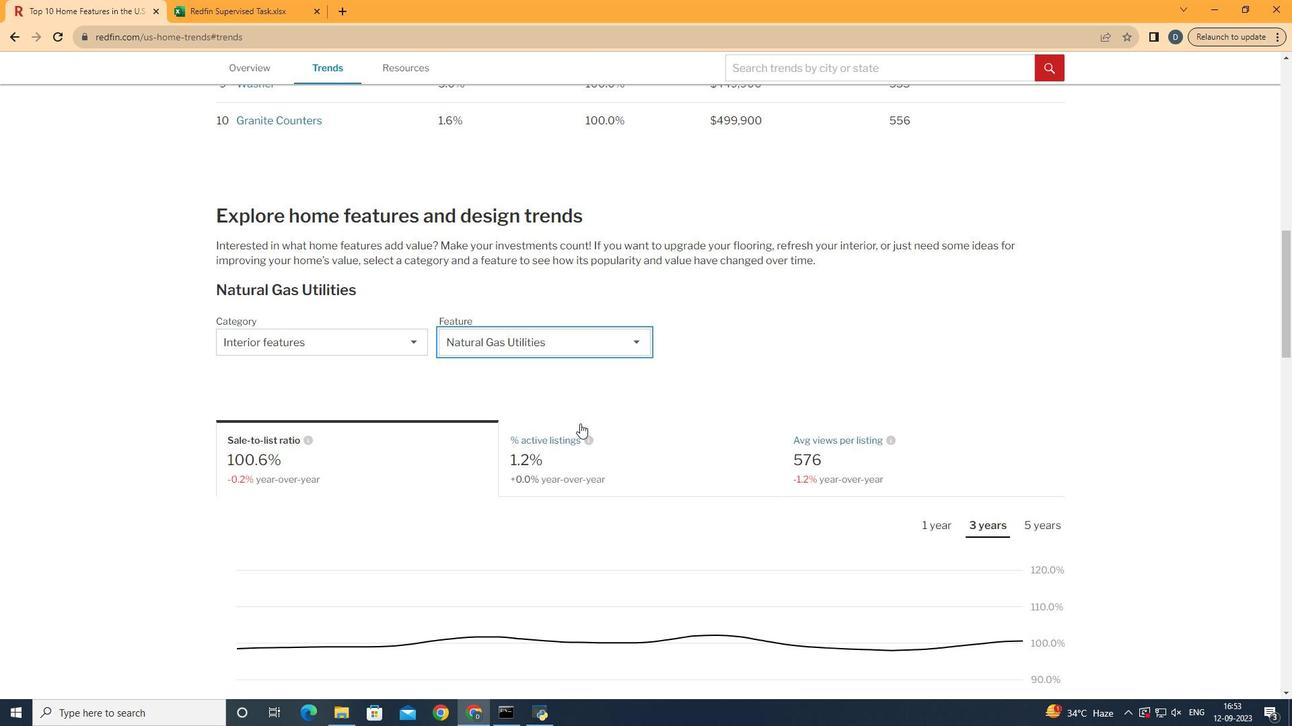 
Action: Mouse moved to (630, 456)
Screenshot: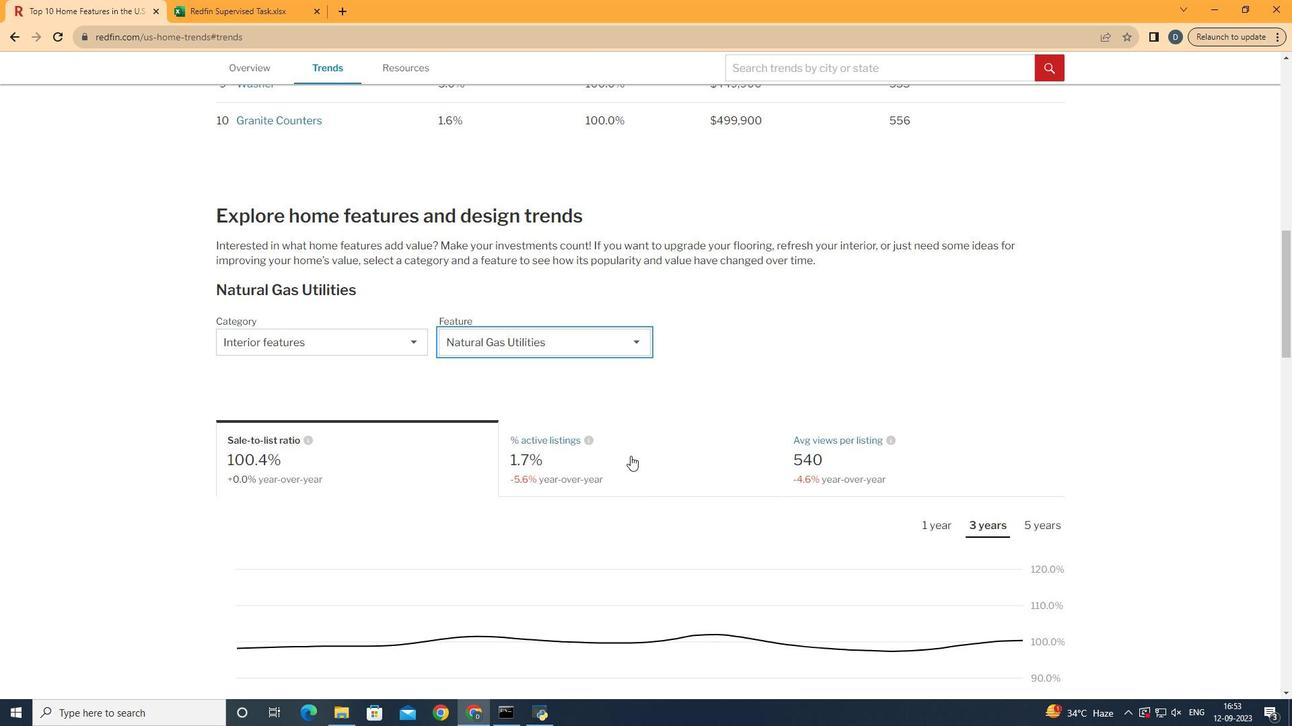 
Action: Mouse pressed left at (630, 456)
Screenshot: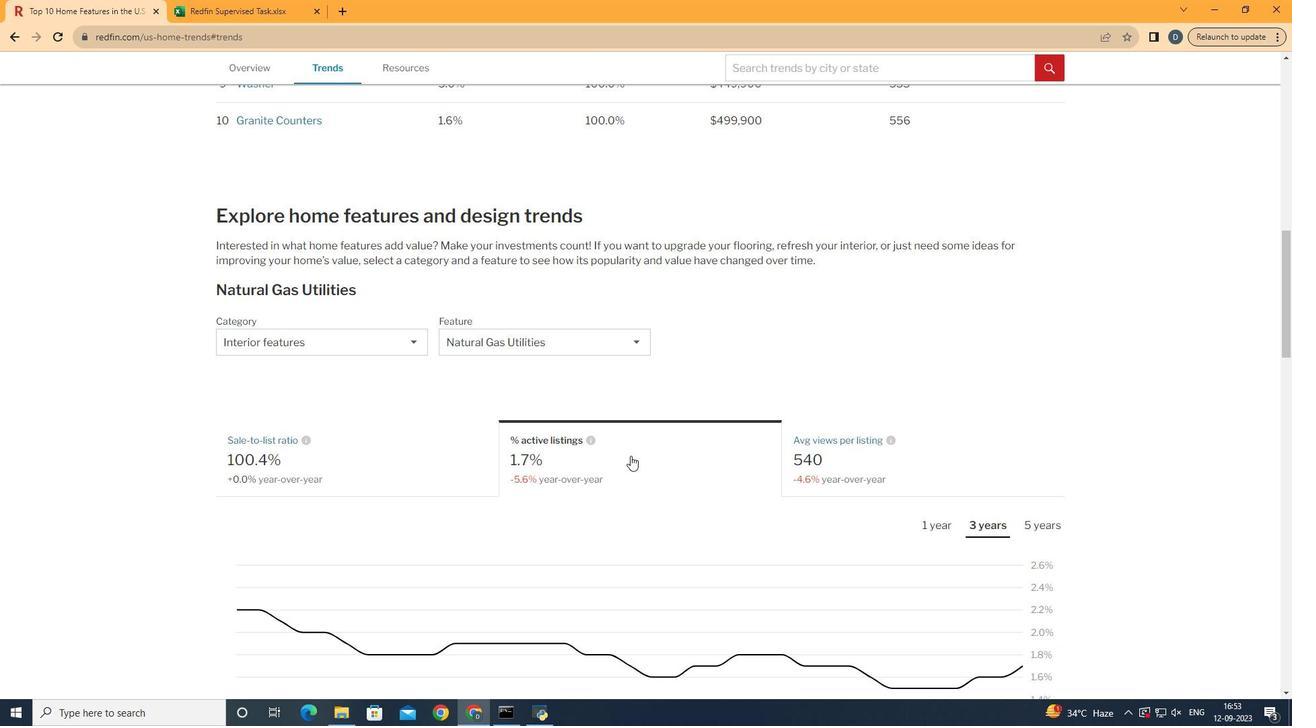 
Action: Mouse moved to (630, 456)
Screenshot: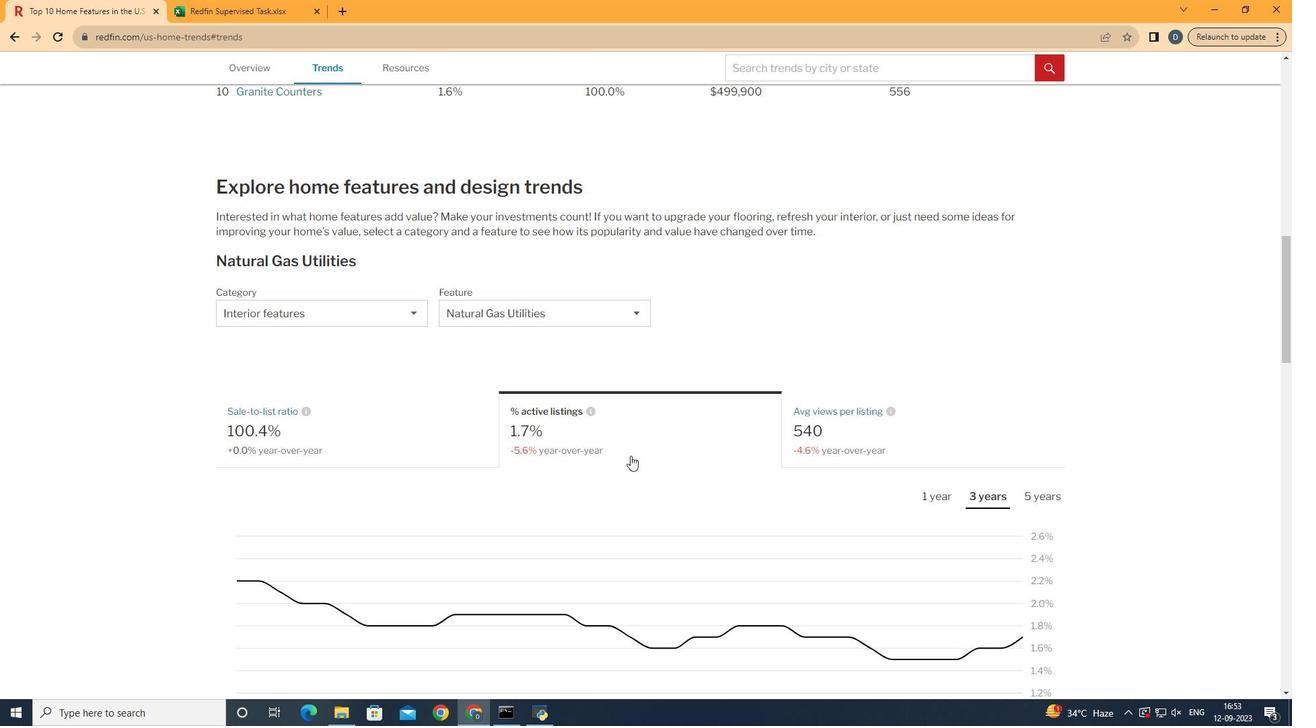 
Action: Mouse scrolled (630, 455) with delta (0, 0)
Screenshot: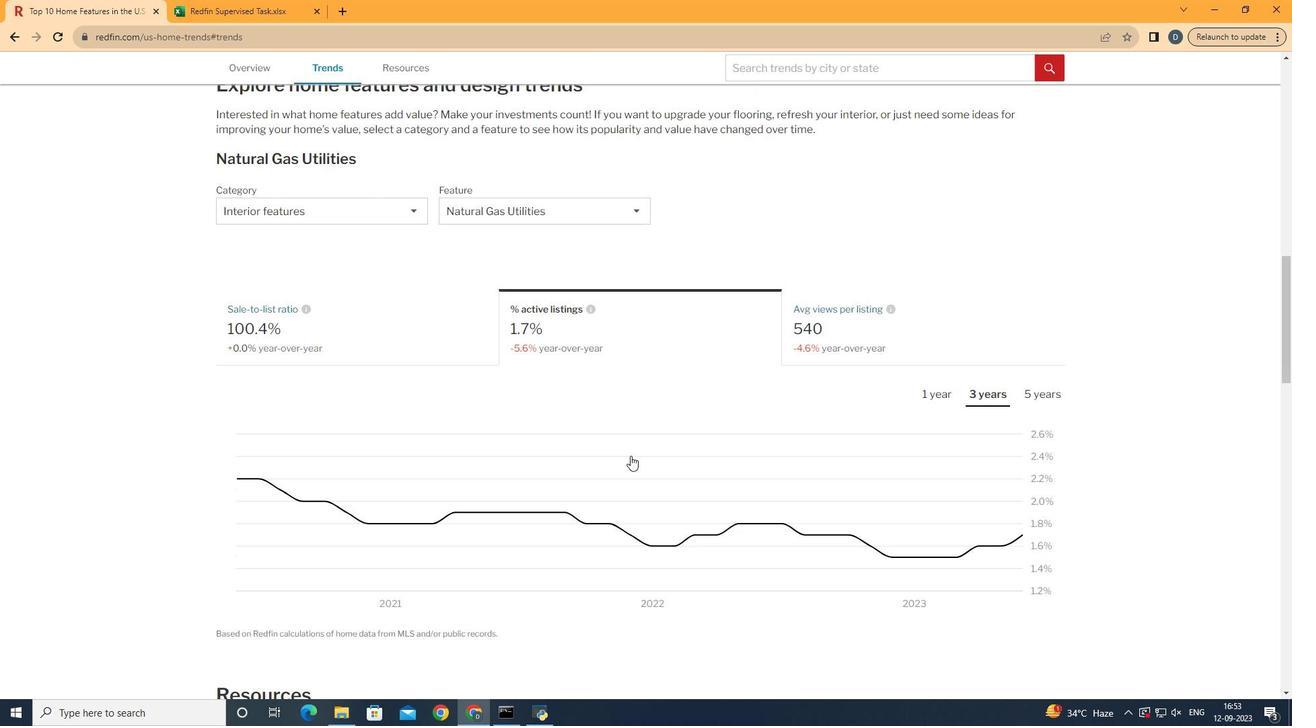 
Action: Mouse scrolled (630, 455) with delta (0, 0)
Screenshot: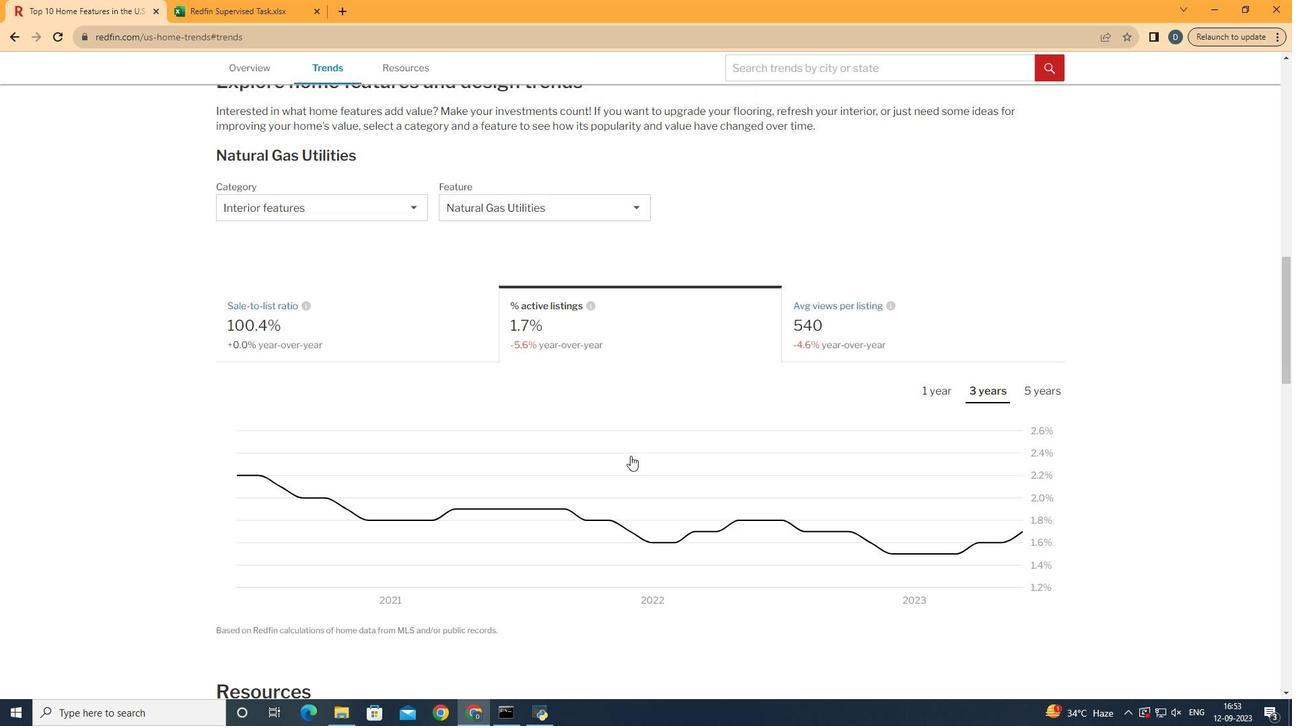 
Action: Mouse scrolled (630, 455) with delta (0, 0)
Screenshot: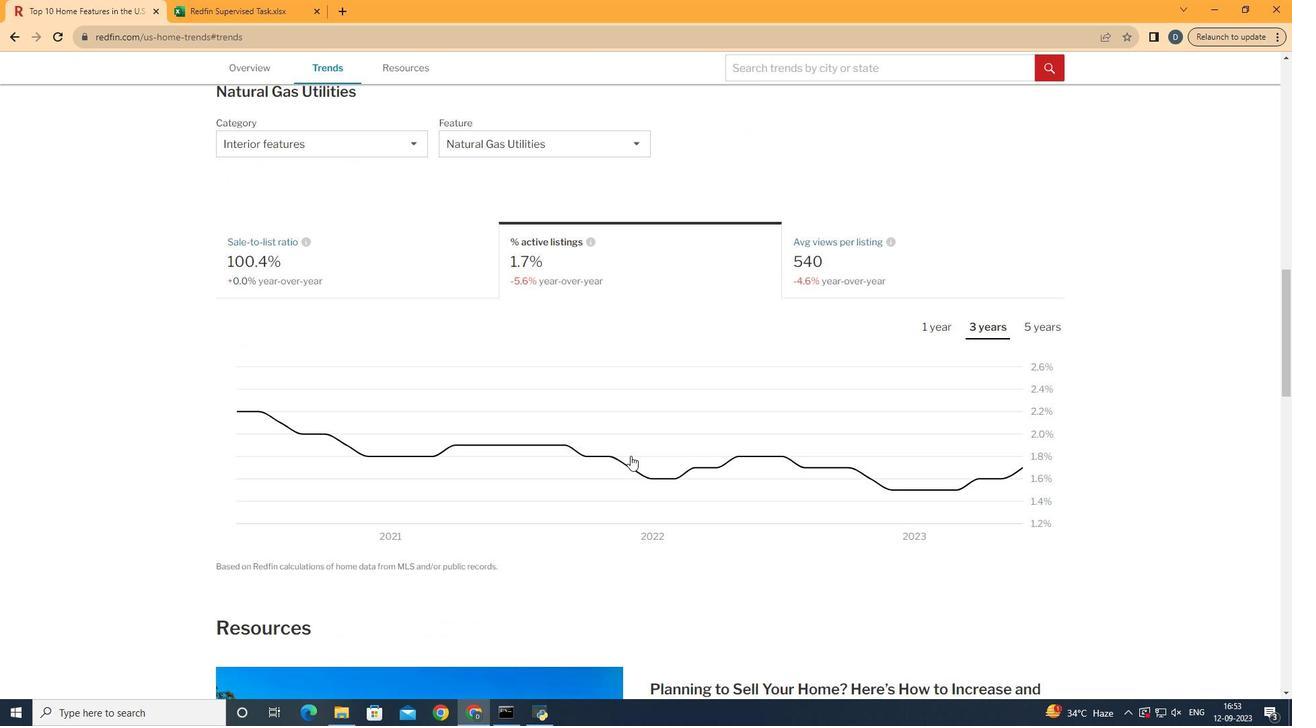 
Action: Mouse moved to (942, 333)
Screenshot: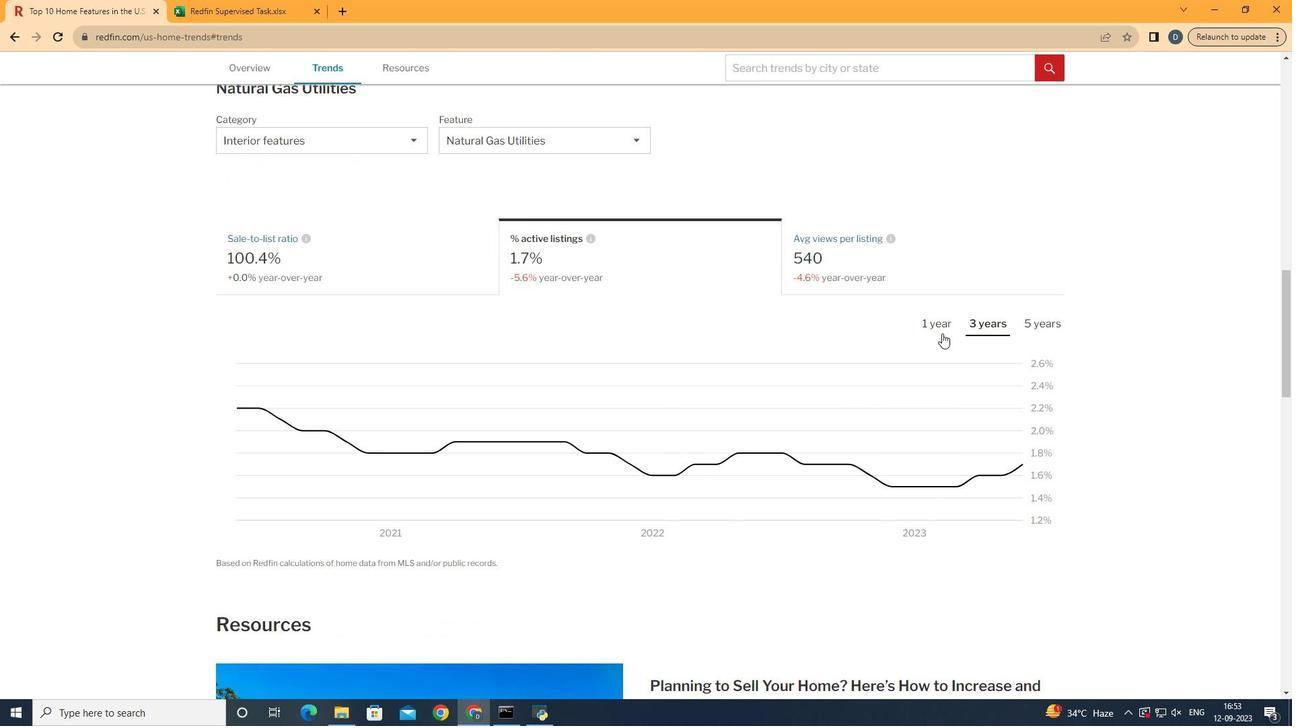
Action: Mouse pressed left at (942, 333)
Screenshot: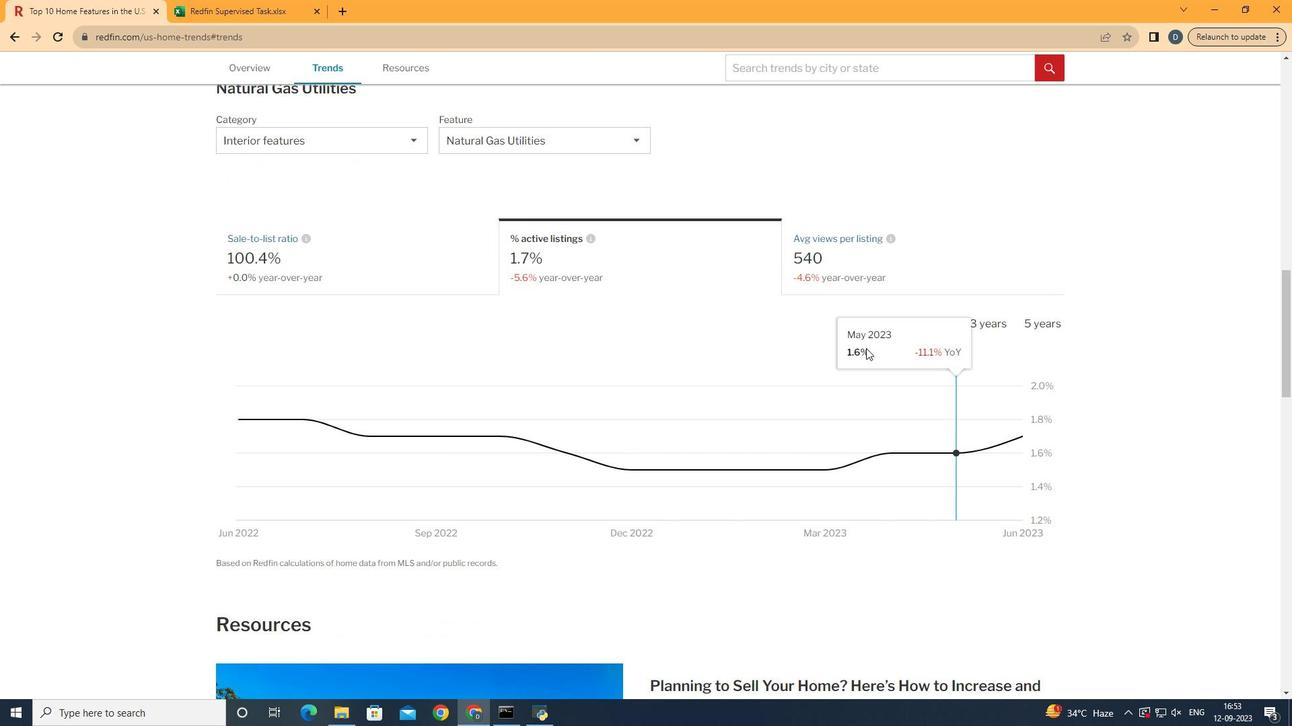 
Action: Mouse moved to (1016, 448)
Screenshot: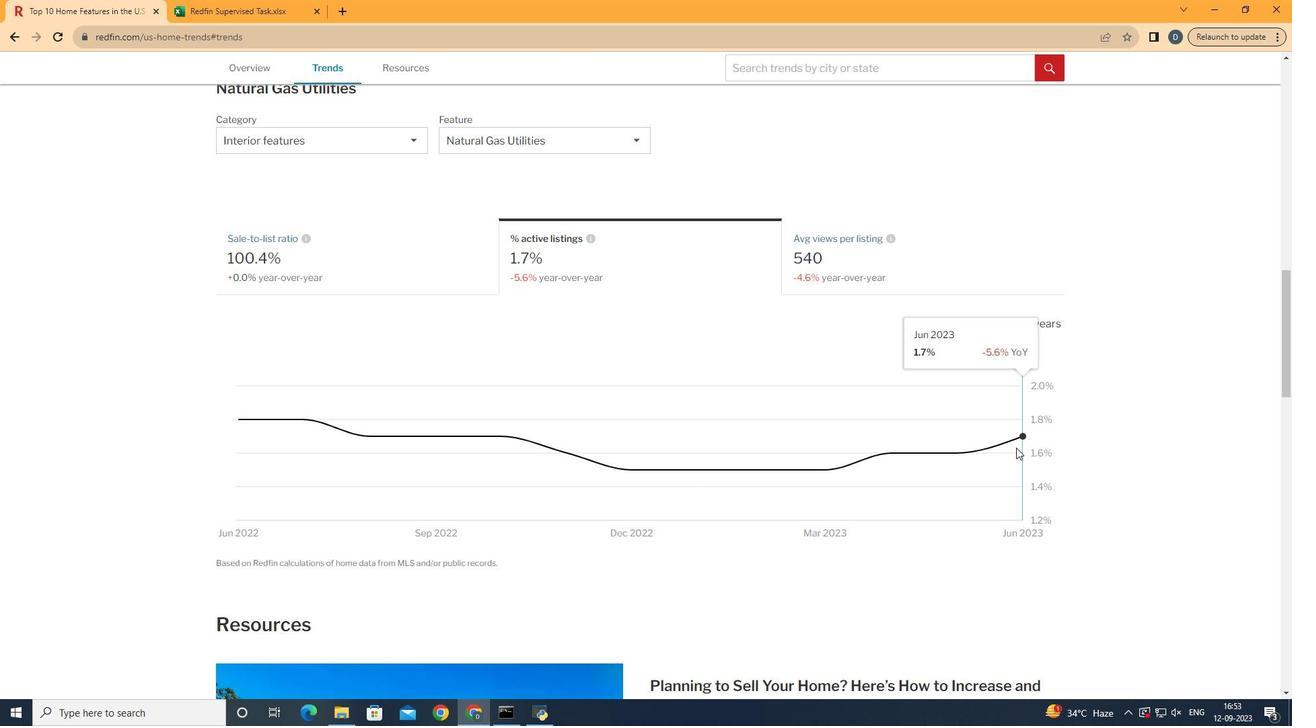 
